 Task: For heading  Tahoma with underline.  font size for heading20,  'Change the font style of data to'Arial.  and font size to 12,  Change the alignment of both headline & data to Align left.  In the sheet  Expense Tracker Log Sheet Workbook
Action: Mouse moved to (745, 97)
Screenshot: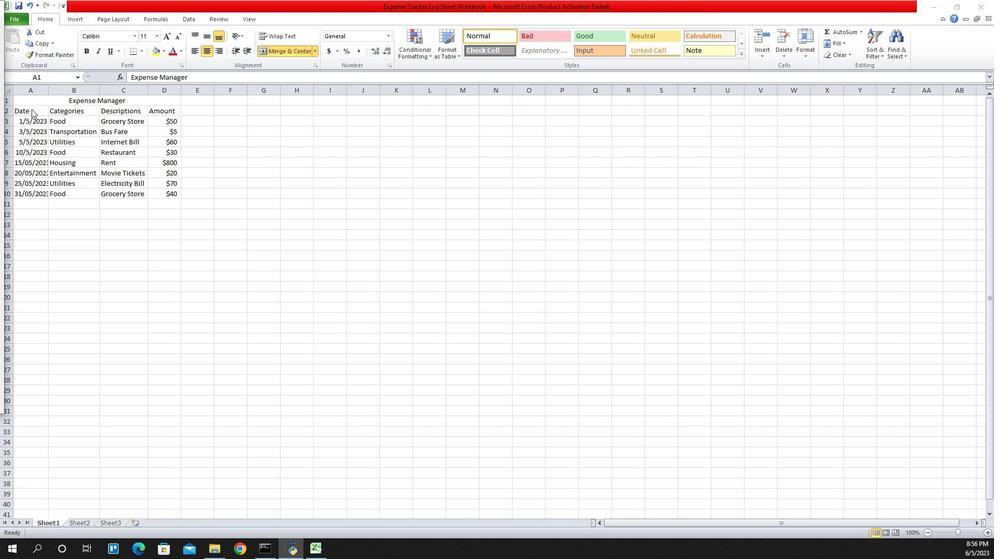 
Action: Mouse pressed left at (745, 97)
Screenshot: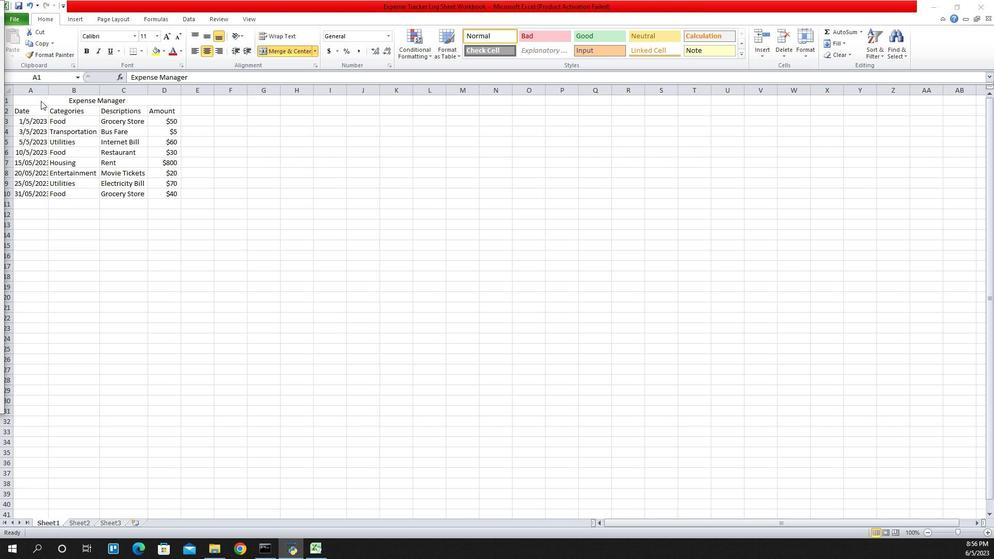 
Action: Mouse moved to (840, 31)
Screenshot: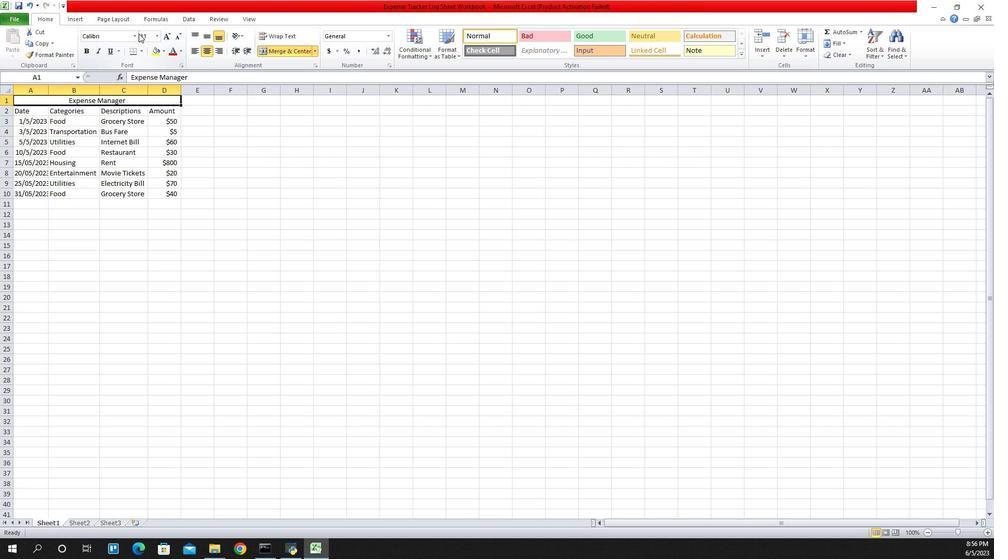 
Action: Mouse pressed left at (840, 31)
Screenshot: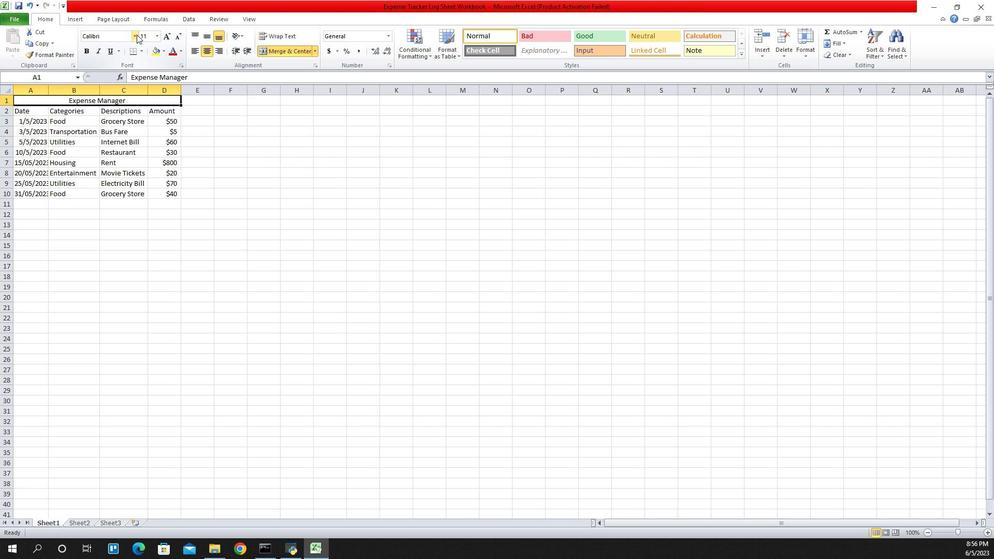 
Action: Mouse moved to (807, 153)
Screenshot: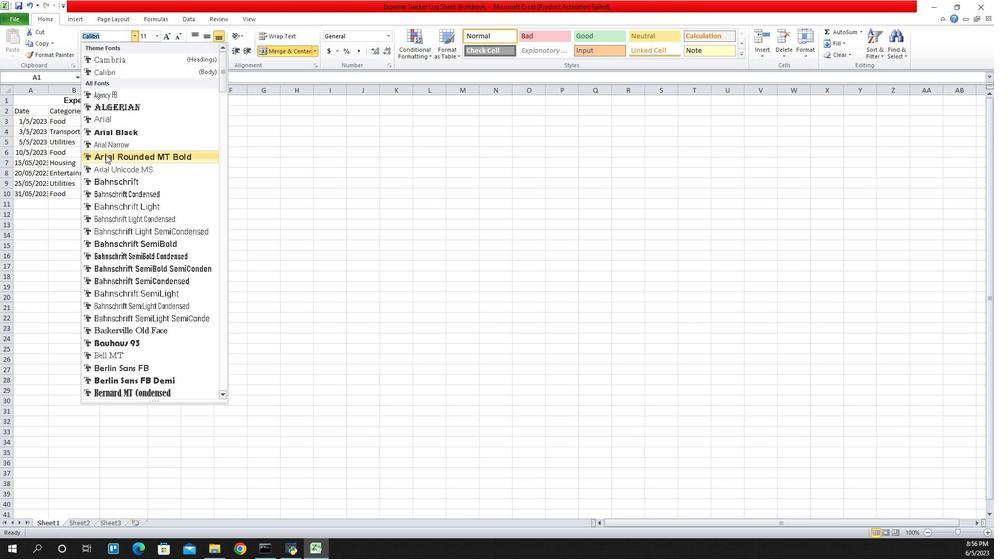 
Action: Mouse scrolled (807, 153) with delta (0, 0)
Screenshot: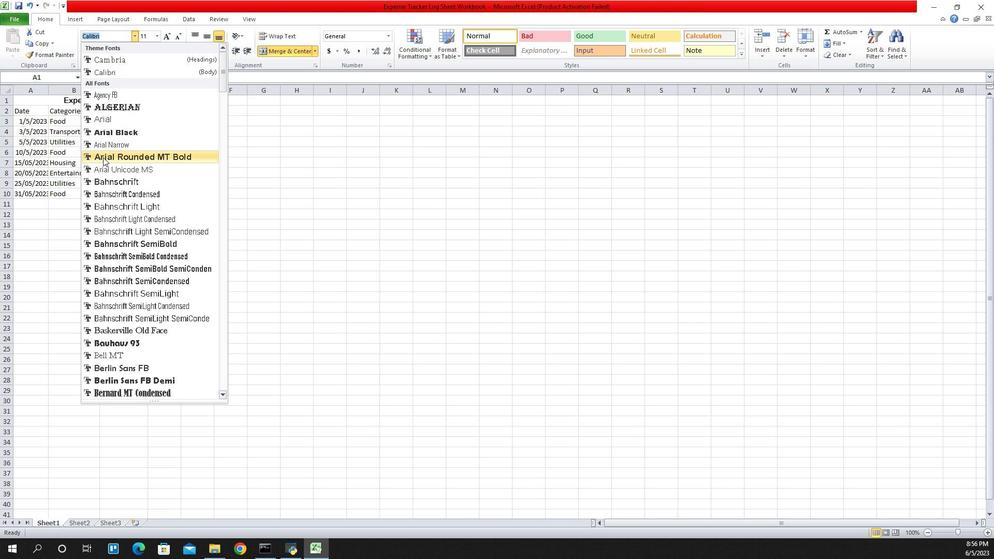 
Action: Mouse scrolled (807, 153) with delta (0, 0)
Screenshot: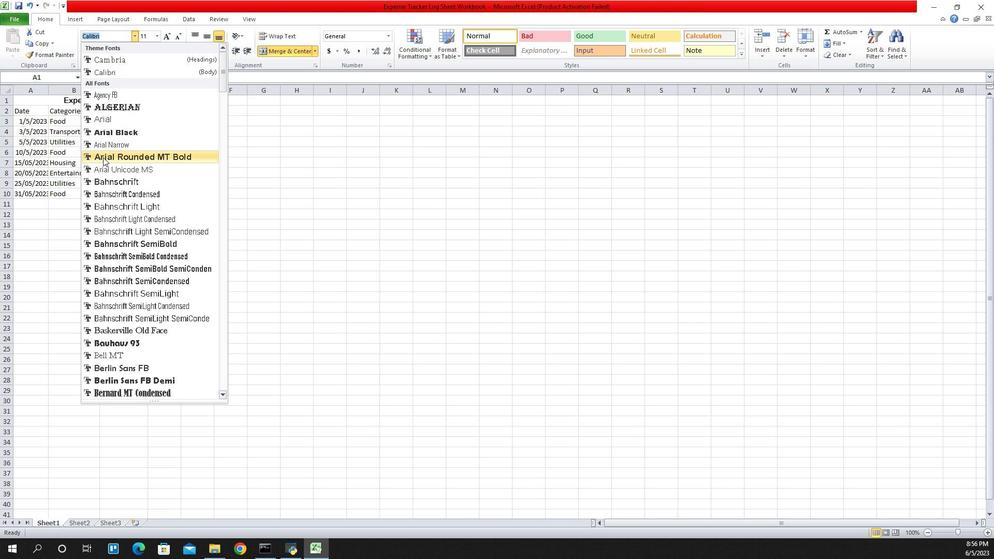 
Action: Mouse scrolled (807, 153) with delta (0, 0)
Screenshot: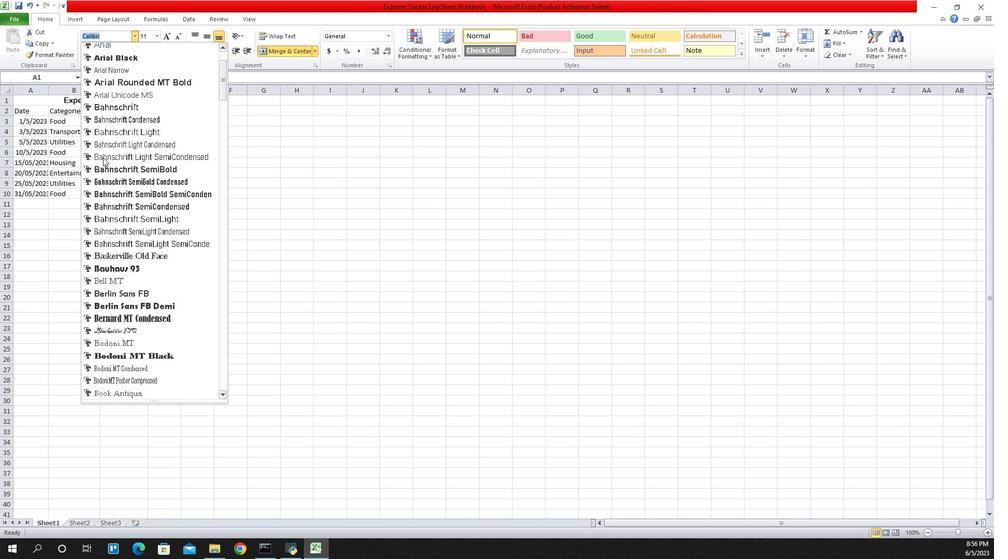 
Action: Mouse scrolled (807, 153) with delta (0, 0)
Screenshot: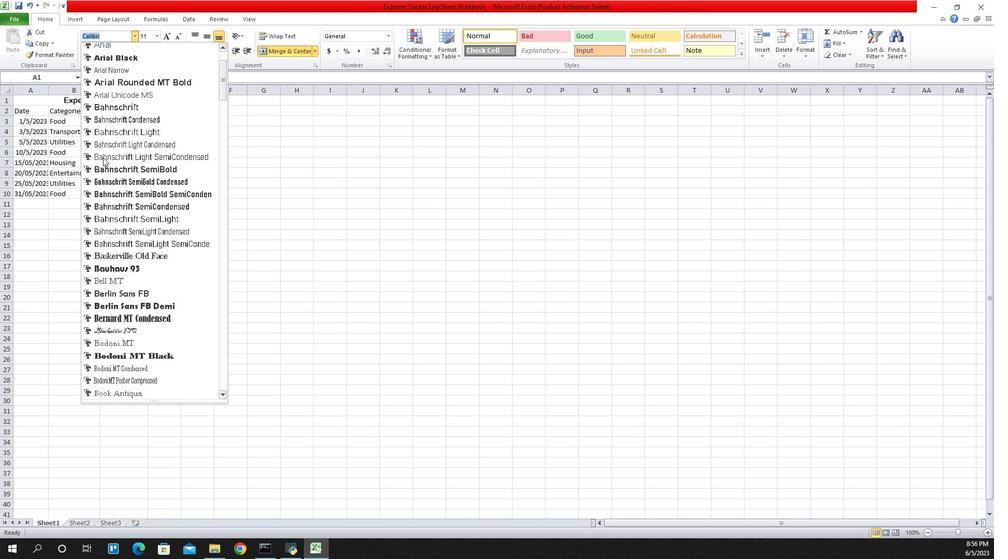 
Action: Mouse scrolled (807, 153) with delta (0, 0)
Screenshot: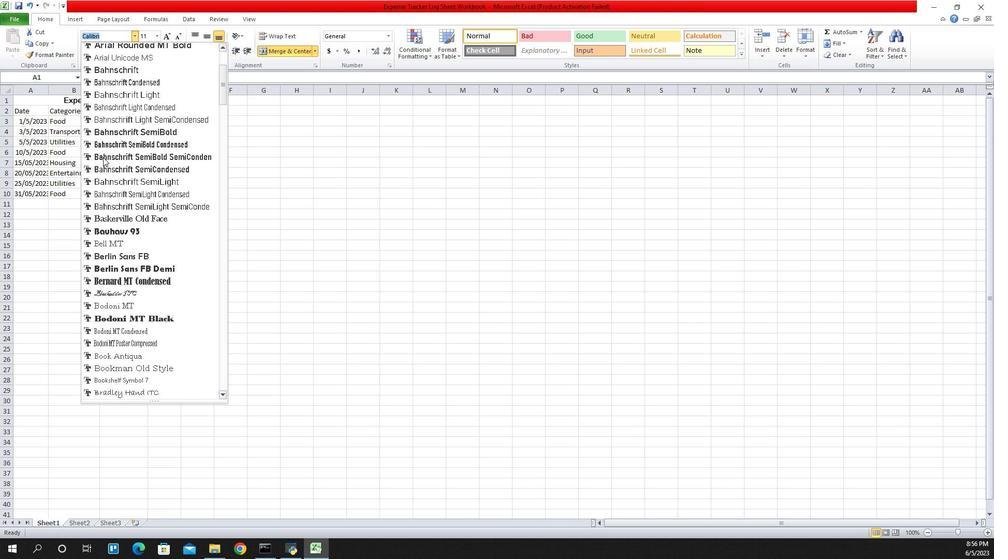 
Action: Mouse scrolled (807, 153) with delta (0, 0)
Screenshot: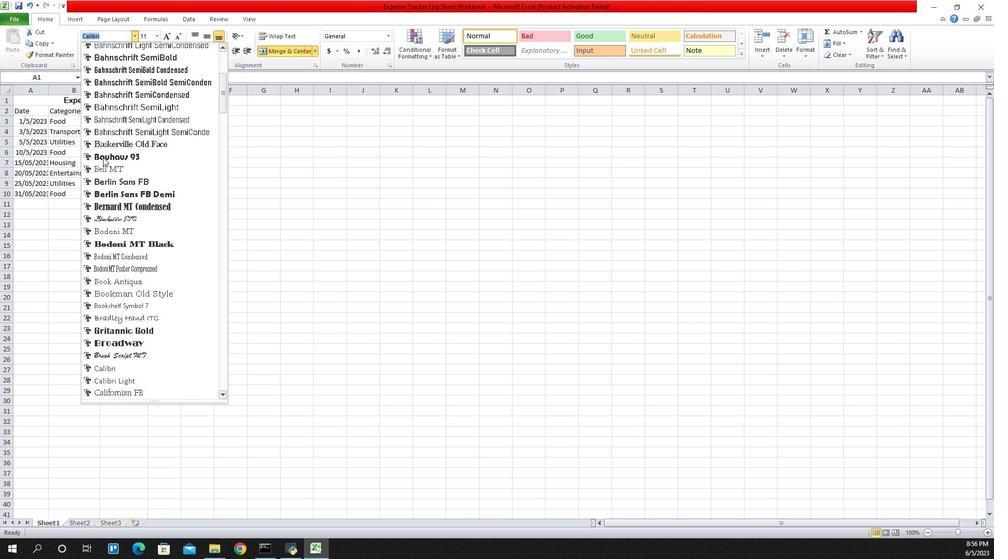 
Action: Mouse scrolled (807, 153) with delta (0, 0)
Screenshot: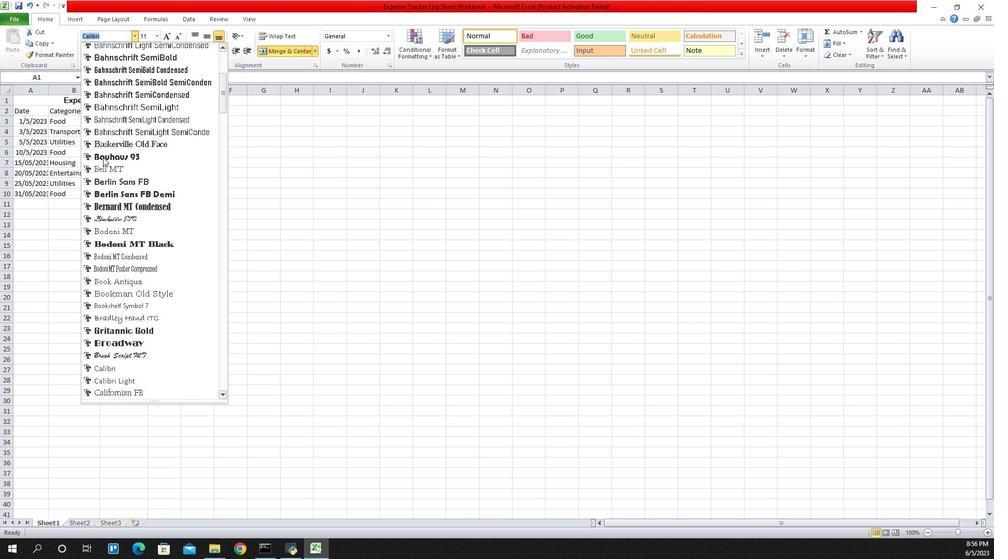 
Action: Mouse scrolled (807, 153) with delta (0, 0)
Screenshot: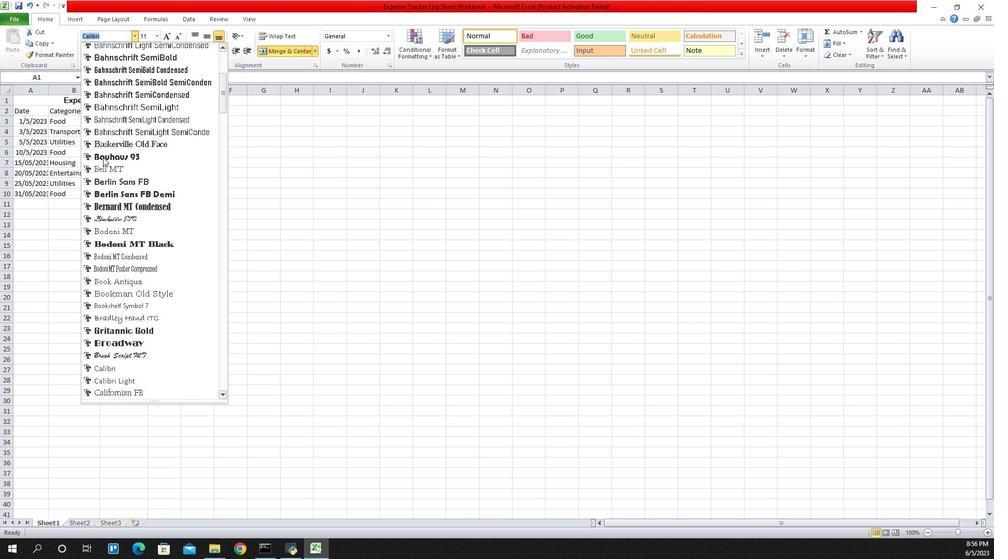 
Action: Mouse scrolled (807, 153) with delta (0, 0)
Screenshot: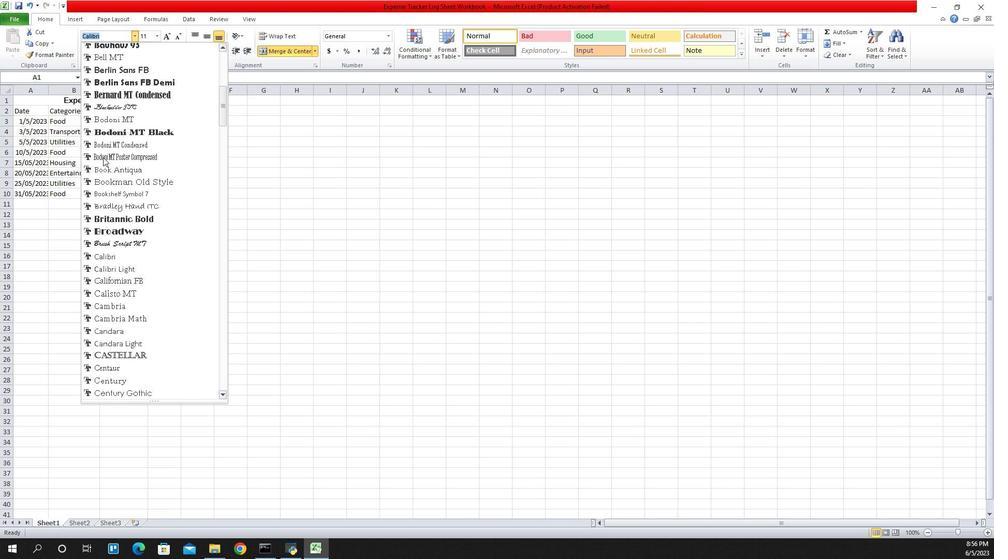 
Action: Mouse scrolled (807, 153) with delta (0, 0)
Screenshot: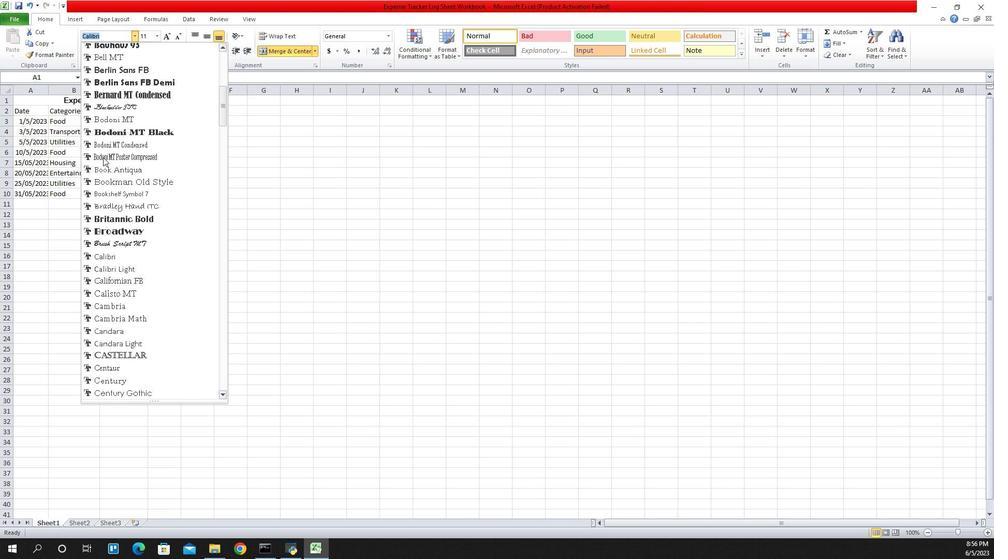 
Action: Mouse scrolled (807, 153) with delta (0, 0)
Screenshot: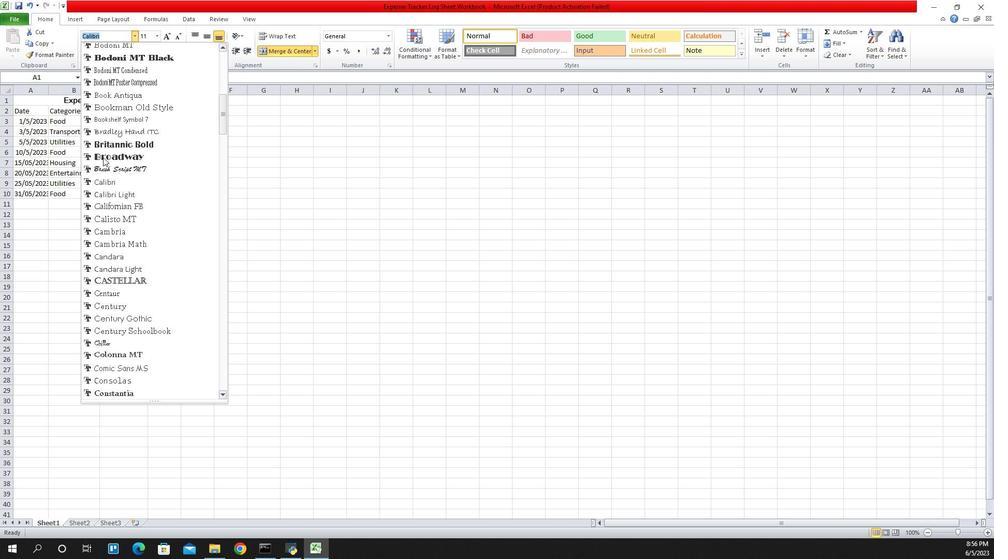 
Action: Mouse scrolled (807, 153) with delta (0, 0)
Screenshot: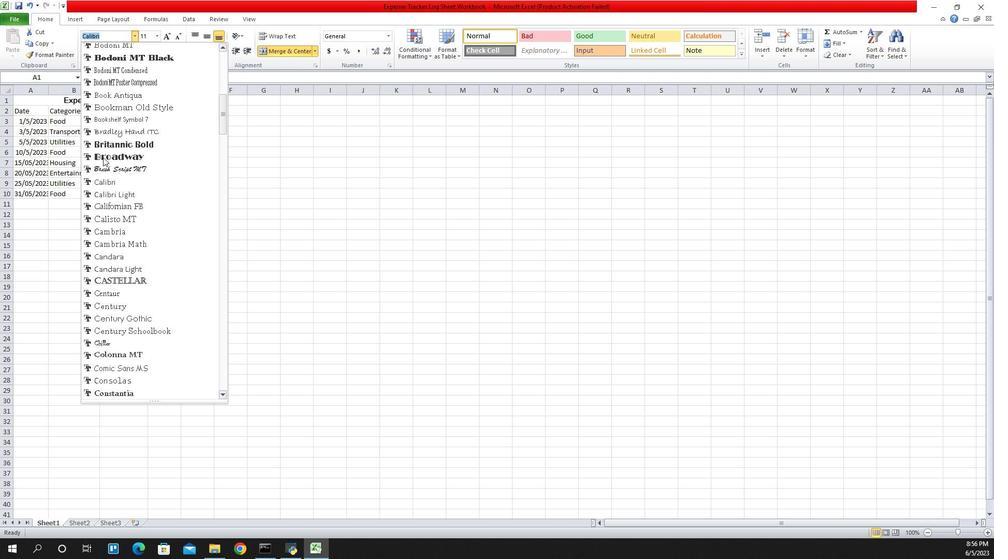 
Action: Mouse scrolled (807, 153) with delta (0, 0)
Screenshot: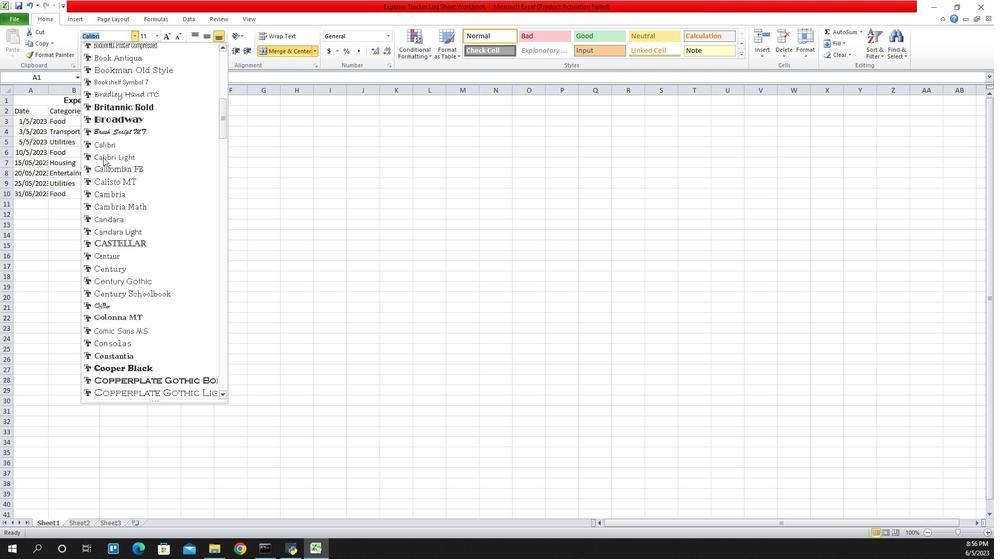 
Action: Mouse scrolled (807, 153) with delta (0, 0)
Screenshot: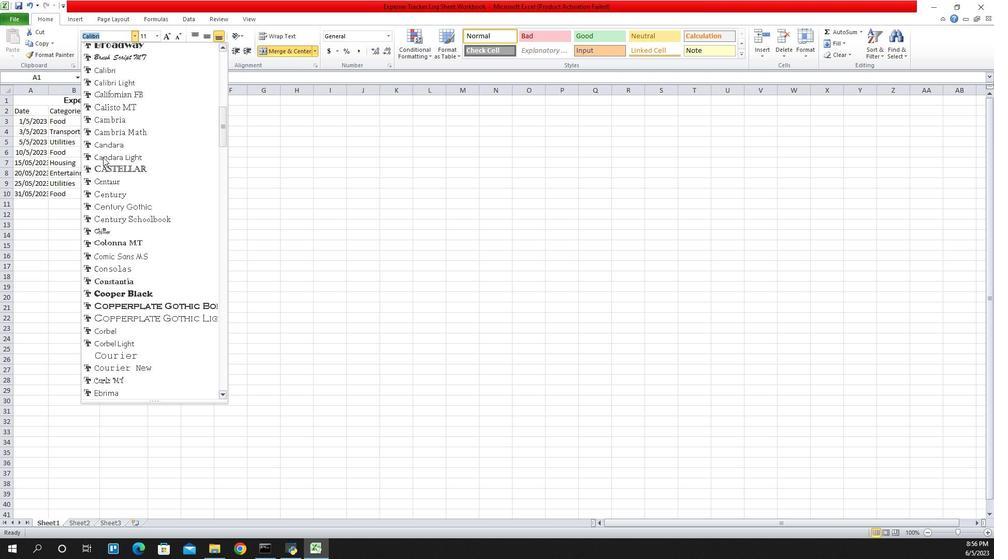
Action: Mouse scrolled (807, 153) with delta (0, 0)
Screenshot: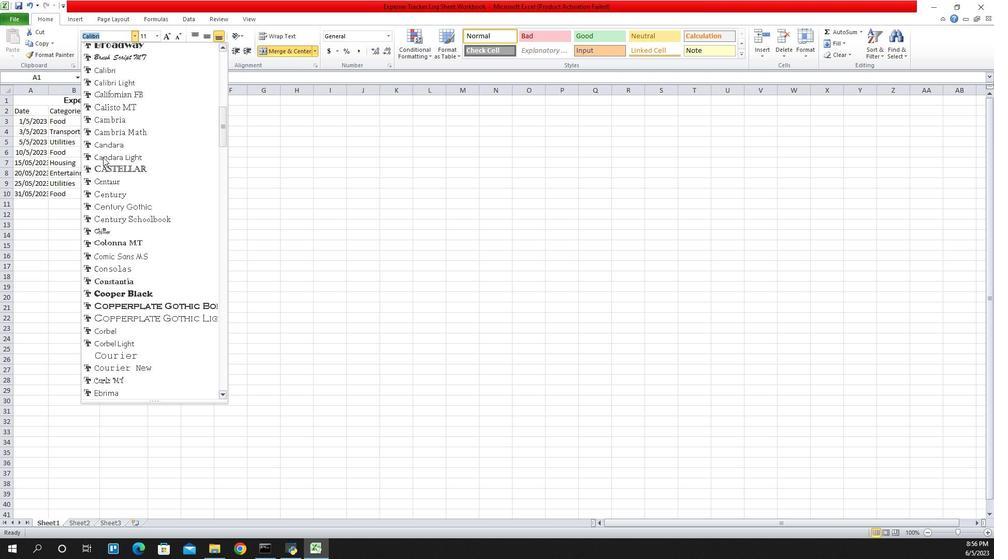 
Action: Mouse scrolled (807, 153) with delta (0, 0)
Screenshot: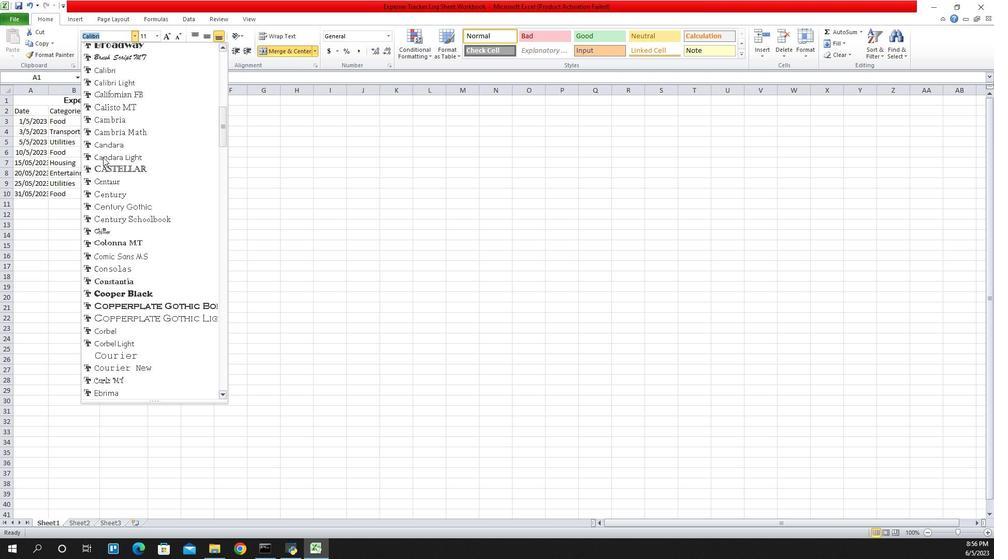 
Action: Mouse scrolled (807, 153) with delta (0, 0)
Screenshot: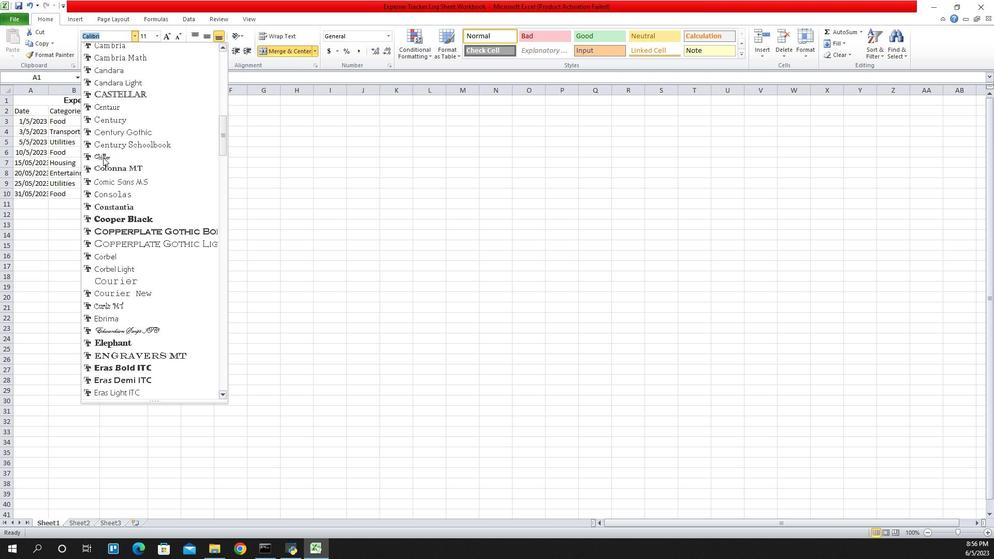 
Action: Mouse scrolled (807, 153) with delta (0, 0)
Screenshot: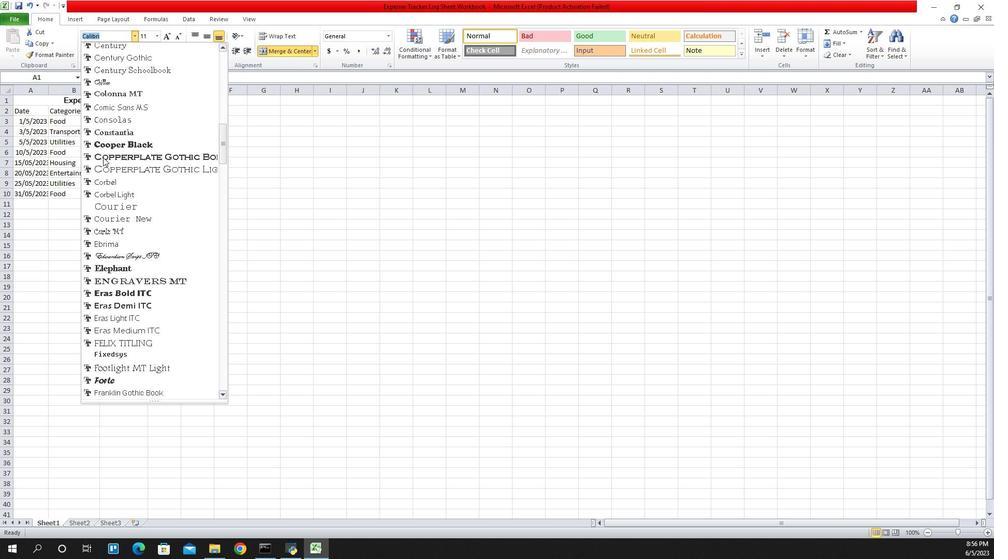 
Action: Mouse scrolled (807, 153) with delta (0, 0)
Screenshot: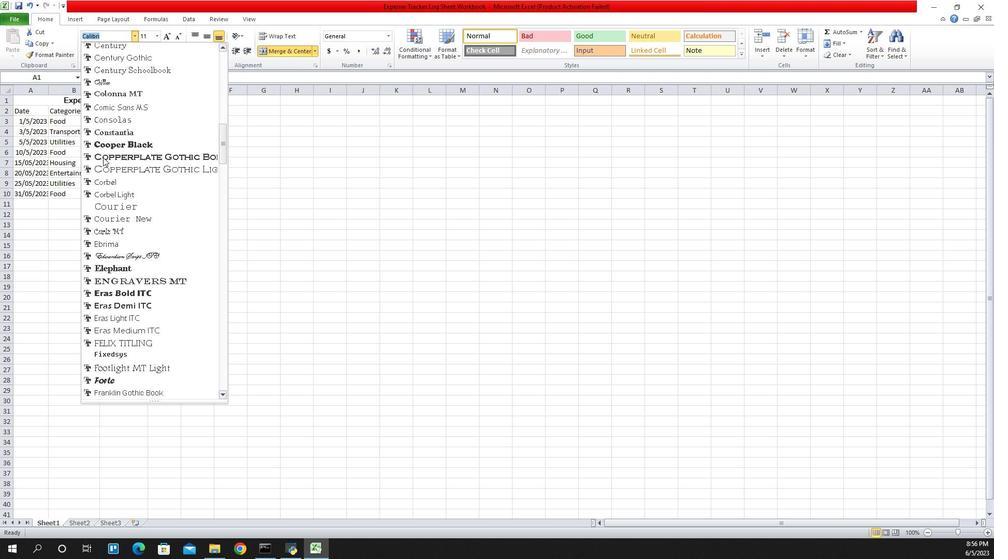 
Action: Mouse scrolled (807, 153) with delta (0, 0)
Screenshot: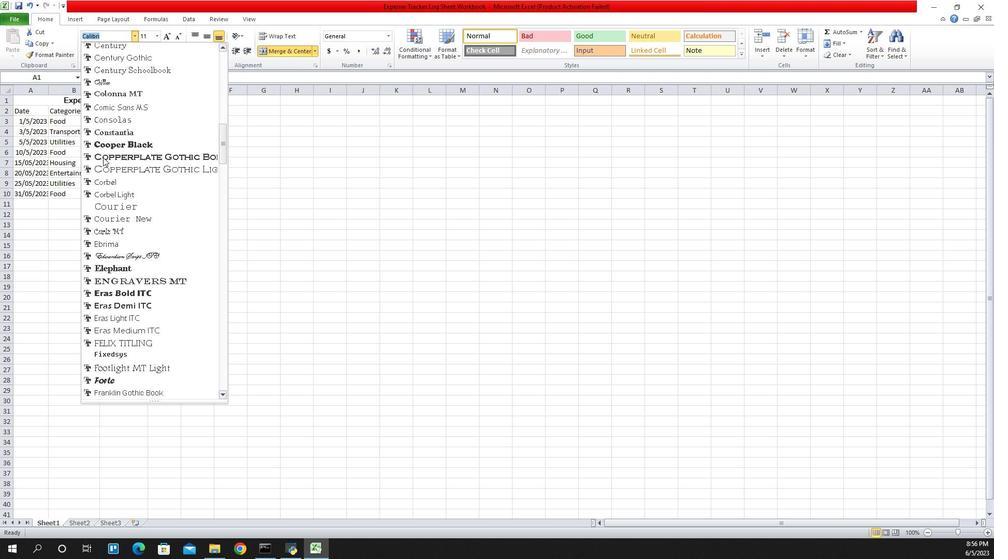
Action: Mouse scrolled (807, 153) with delta (0, 0)
Screenshot: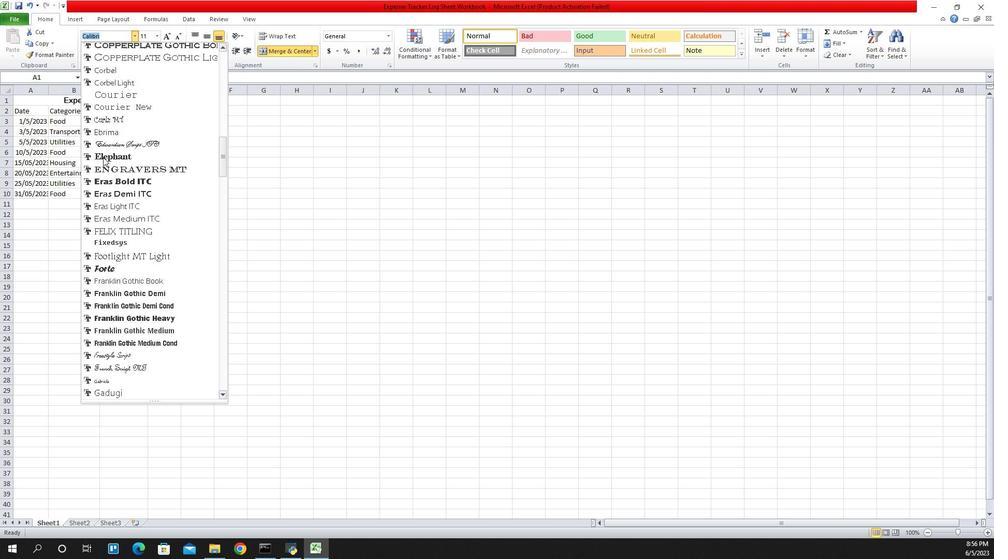 
Action: Mouse scrolled (807, 153) with delta (0, 0)
Screenshot: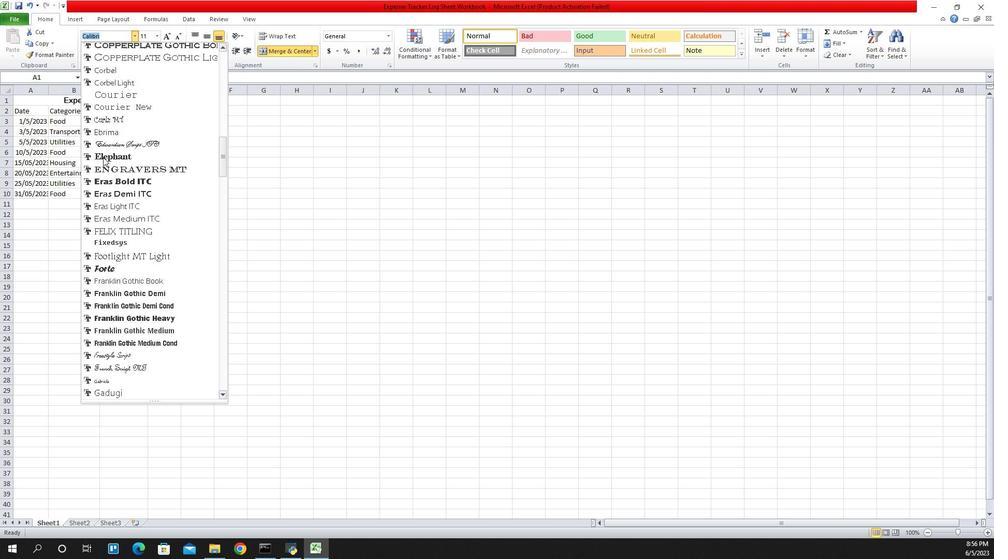 
Action: Mouse scrolled (807, 153) with delta (0, 0)
Screenshot: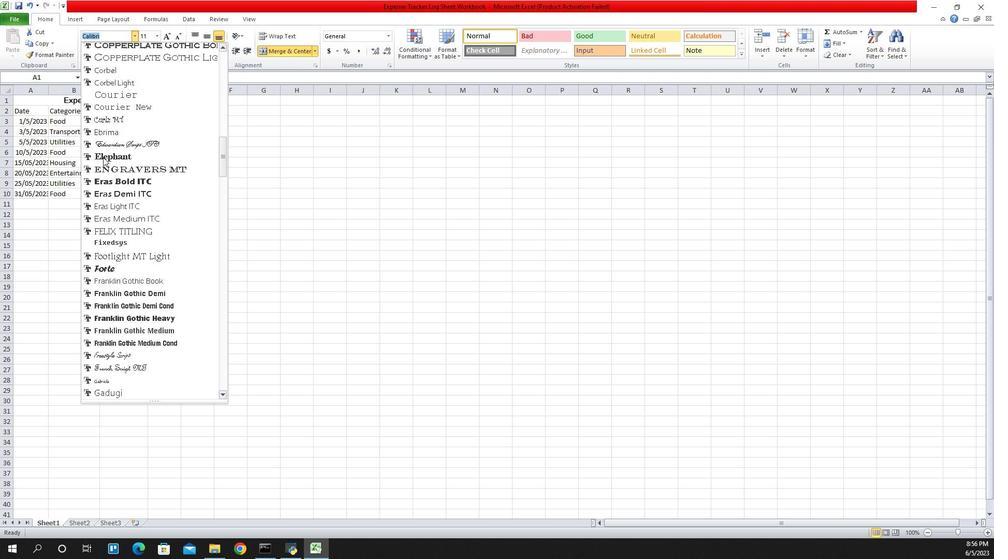 
Action: Mouse scrolled (807, 153) with delta (0, 0)
Screenshot: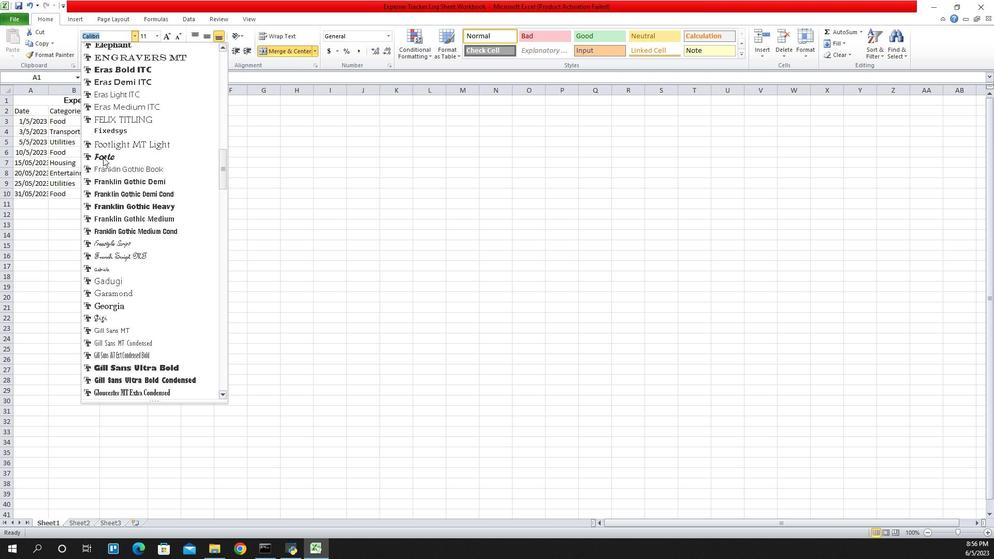 
Action: Mouse scrolled (807, 153) with delta (0, 0)
Screenshot: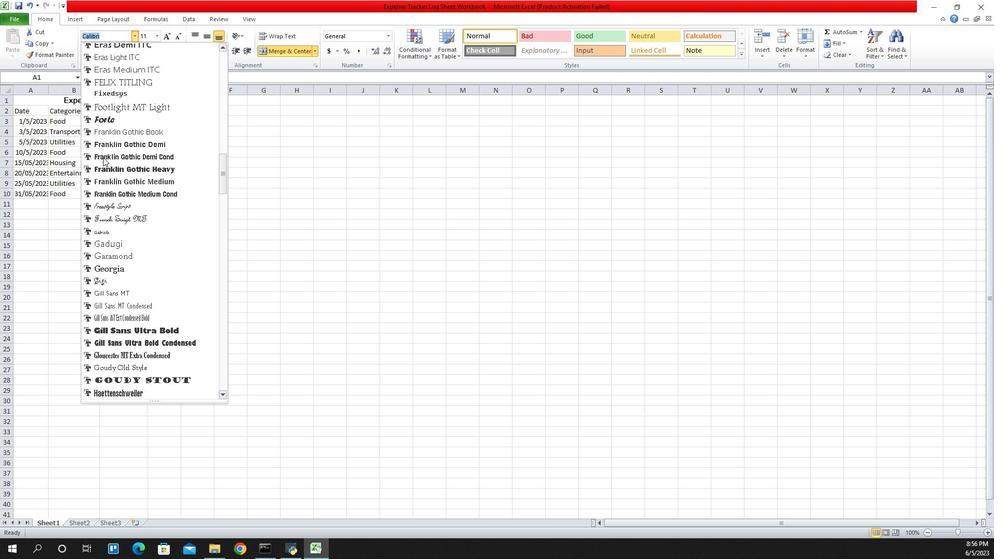 
Action: Mouse scrolled (807, 153) with delta (0, 0)
Screenshot: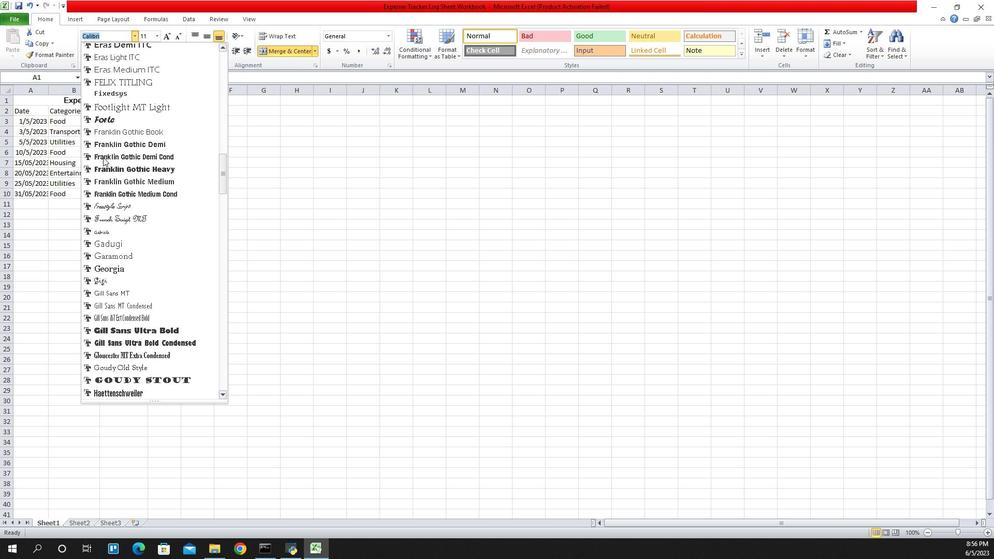 
Action: Mouse scrolled (807, 153) with delta (0, 0)
Screenshot: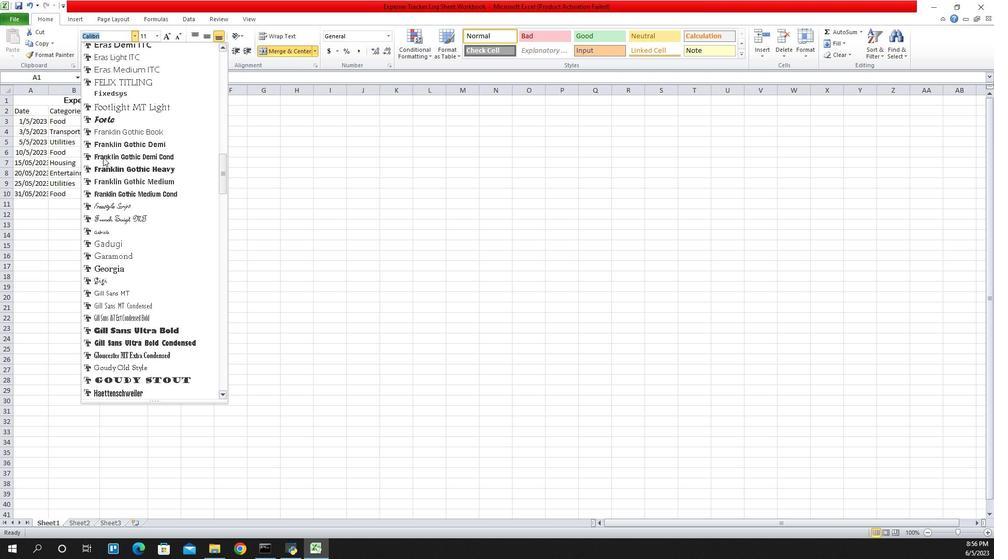 
Action: Mouse scrolled (807, 153) with delta (0, 0)
Screenshot: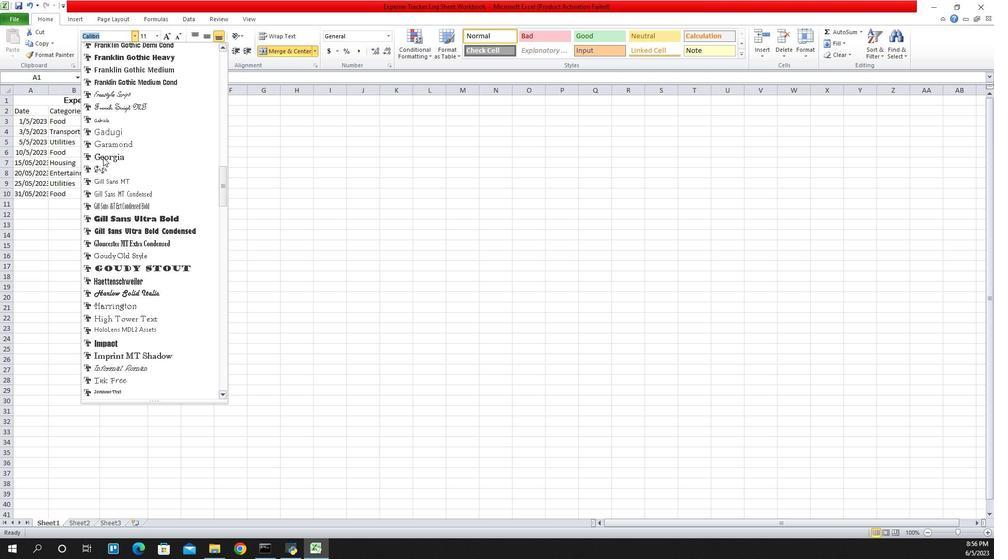 
Action: Mouse scrolled (807, 153) with delta (0, 0)
Screenshot: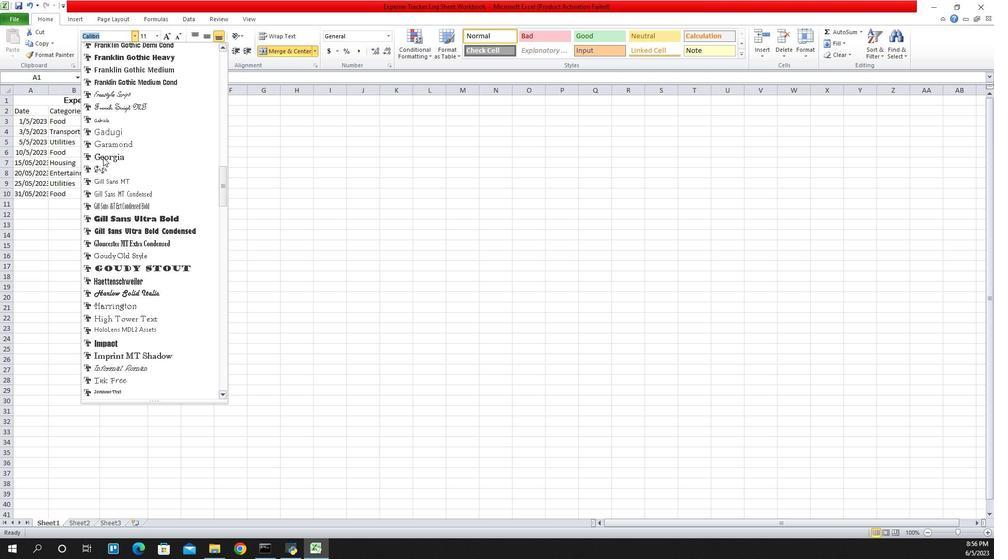 
Action: Mouse scrolled (807, 153) with delta (0, 0)
Screenshot: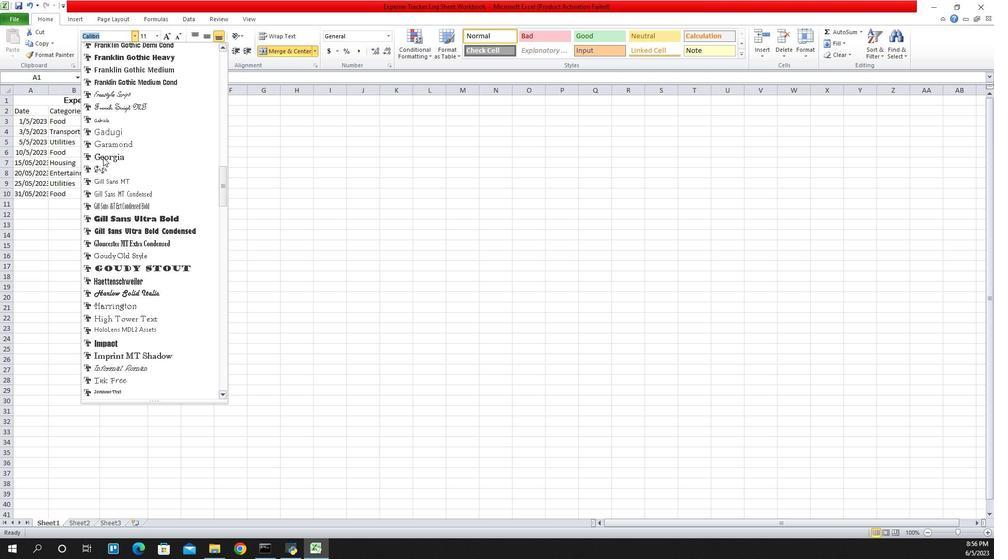 
Action: Mouse moved to (805, 156)
Screenshot: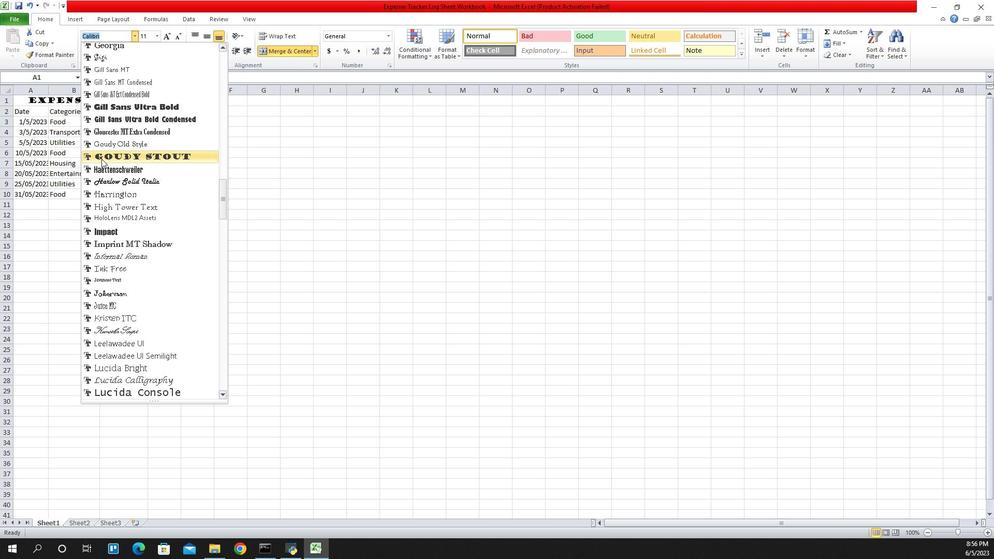 
Action: Mouse scrolled (805, 156) with delta (0, 0)
Screenshot: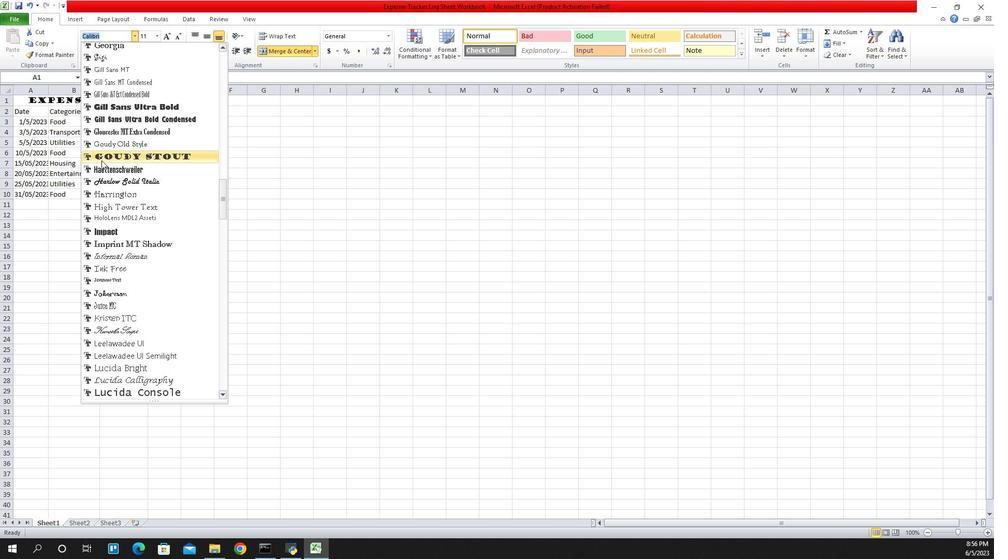 
Action: Mouse scrolled (805, 156) with delta (0, 0)
Screenshot: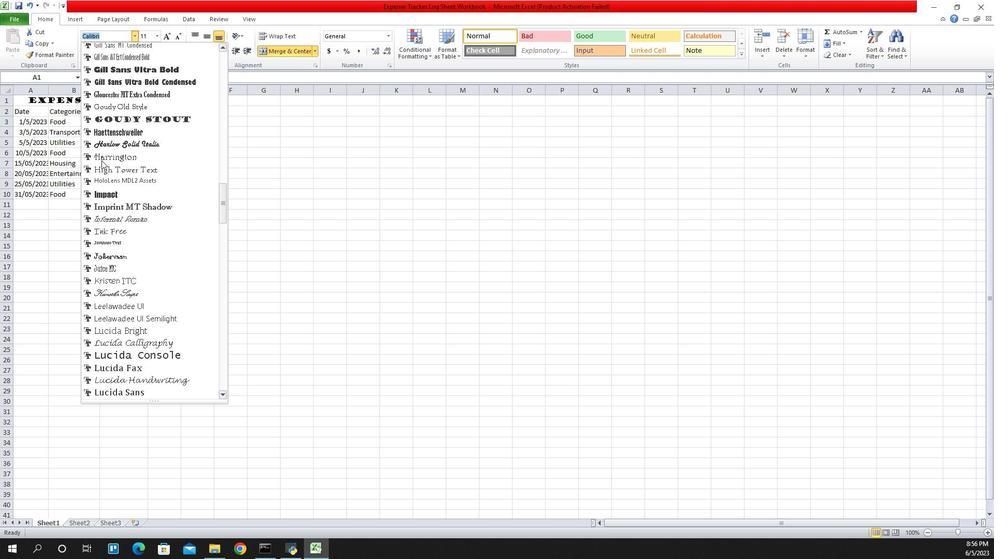 
Action: Mouse scrolled (805, 156) with delta (0, 0)
Screenshot: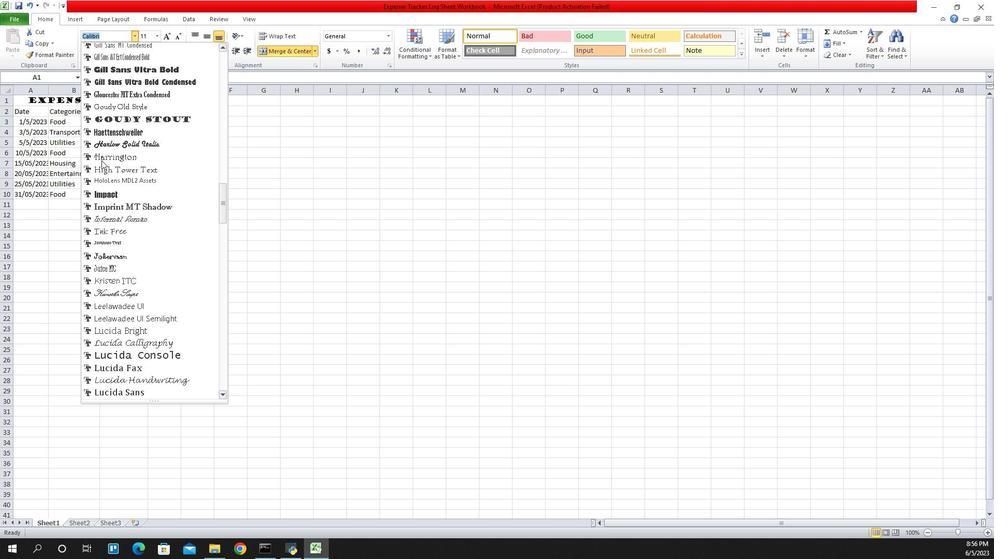 
Action: Mouse scrolled (805, 156) with delta (0, 0)
Screenshot: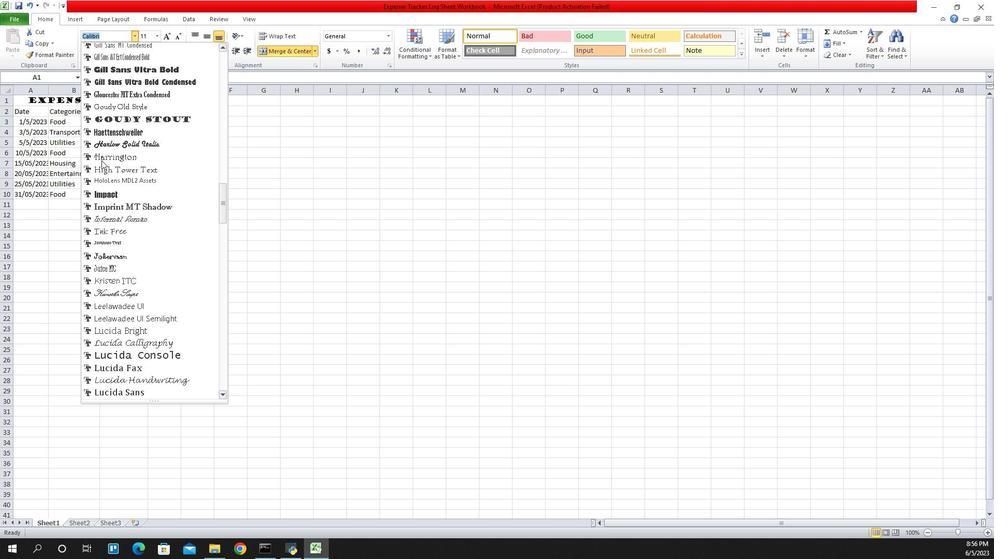 
Action: Mouse scrolled (805, 156) with delta (0, 0)
Screenshot: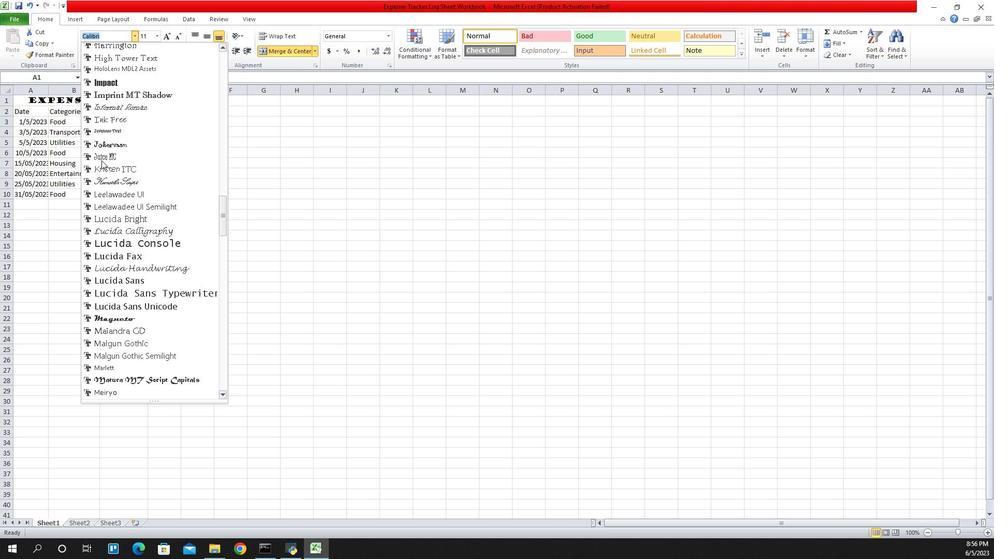 
Action: Mouse scrolled (805, 156) with delta (0, 0)
Screenshot: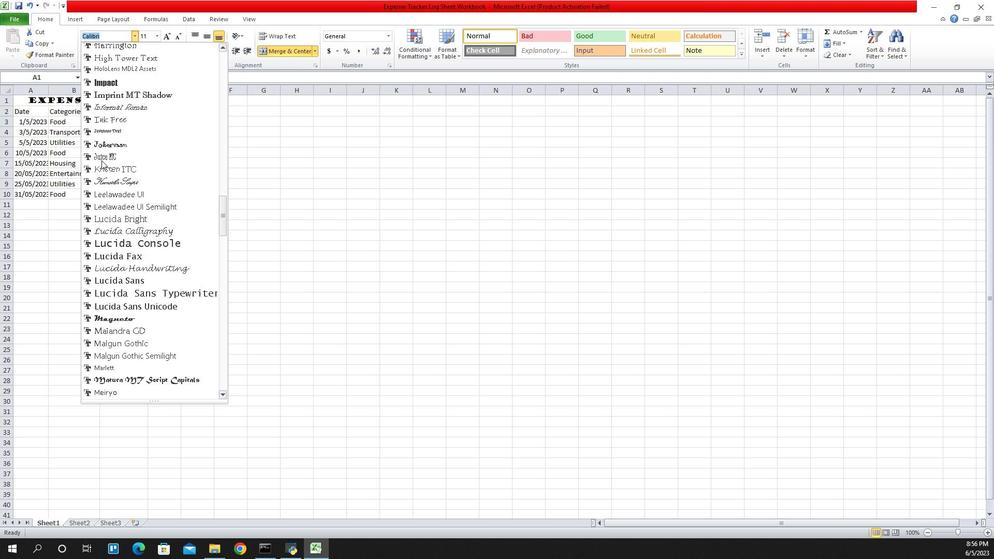 
Action: Mouse scrolled (805, 156) with delta (0, 0)
Screenshot: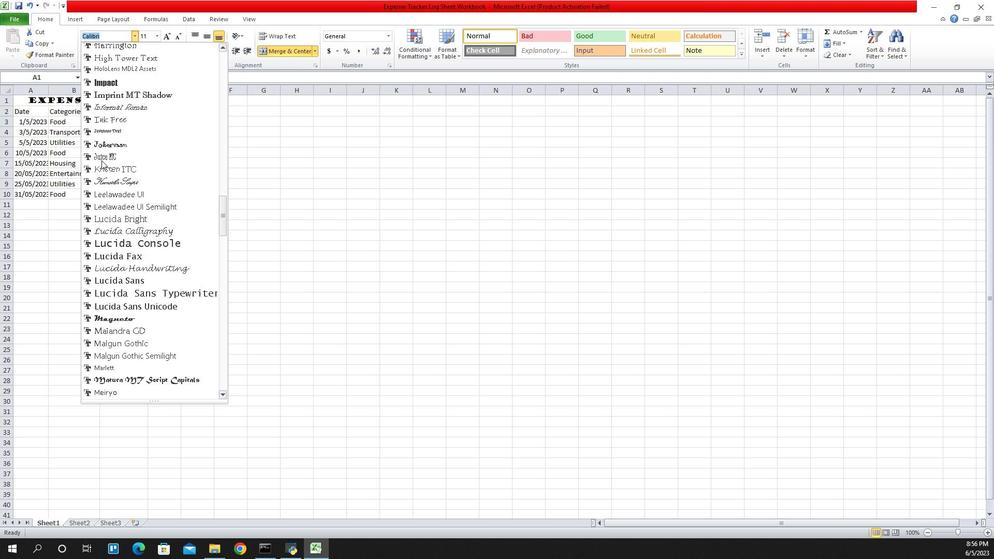 
Action: Mouse scrolled (805, 156) with delta (0, 0)
Screenshot: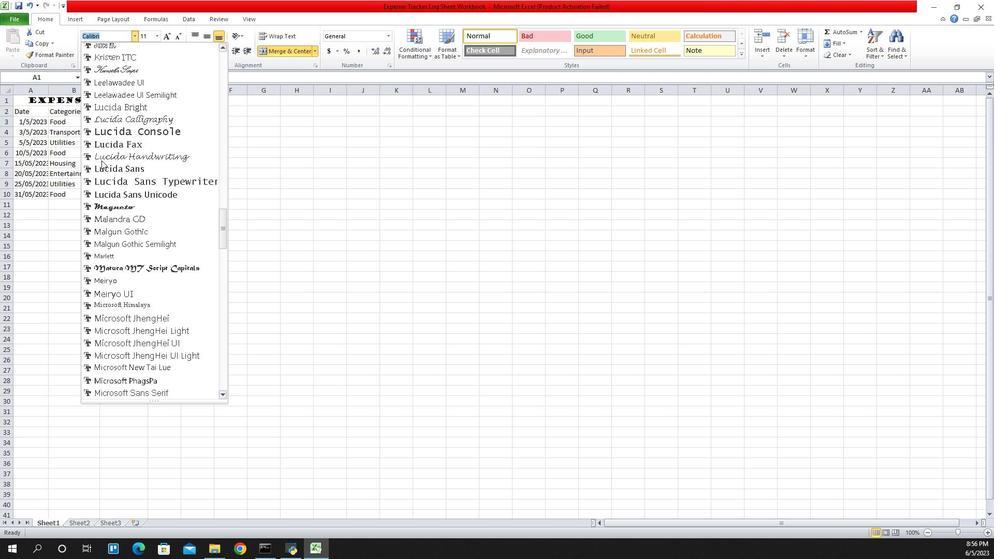 
Action: Mouse scrolled (805, 156) with delta (0, 0)
Screenshot: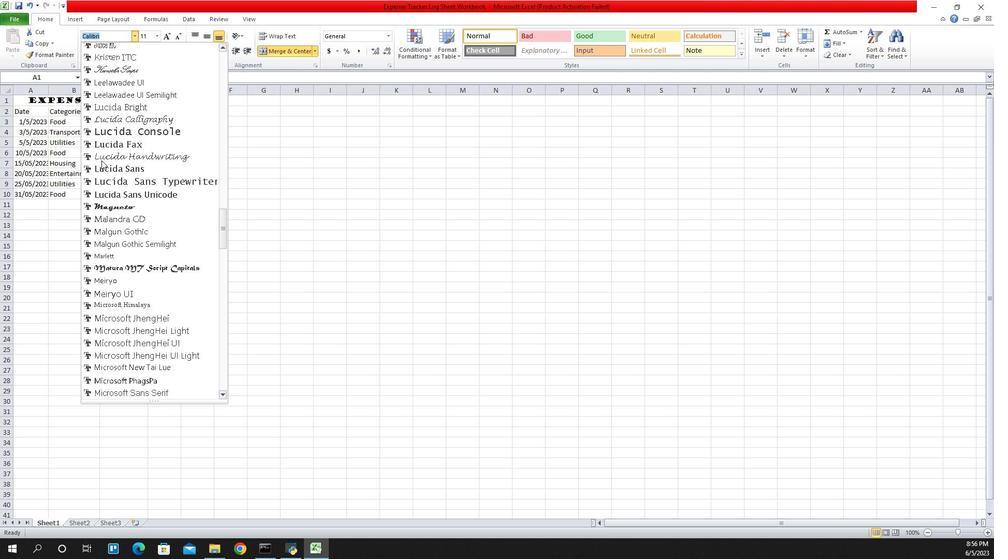 
Action: Mouse scrolled (805, 156) with delta (0, 0)
Screenshot: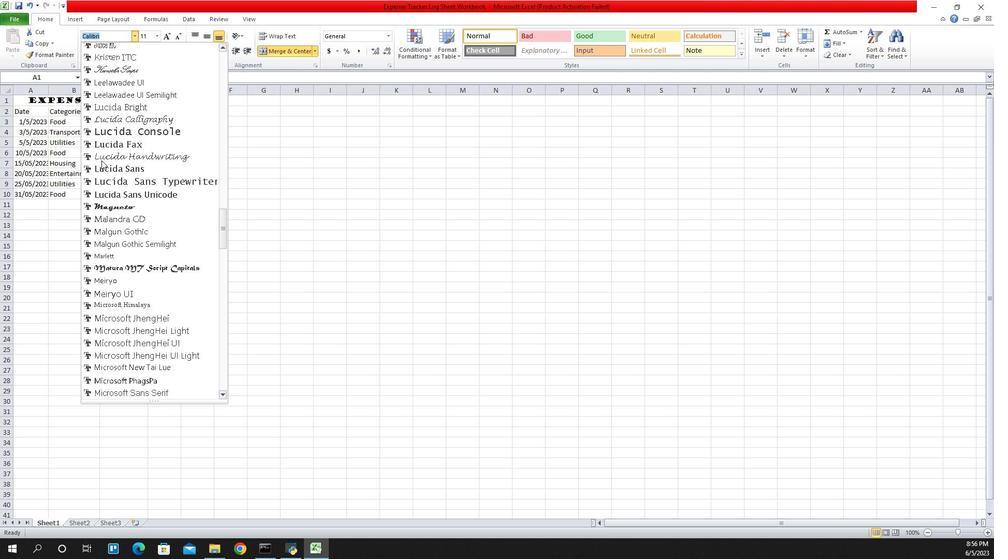 
Action: Mouse scrolled (805, 157) with delta (0, 0)
Screenshot: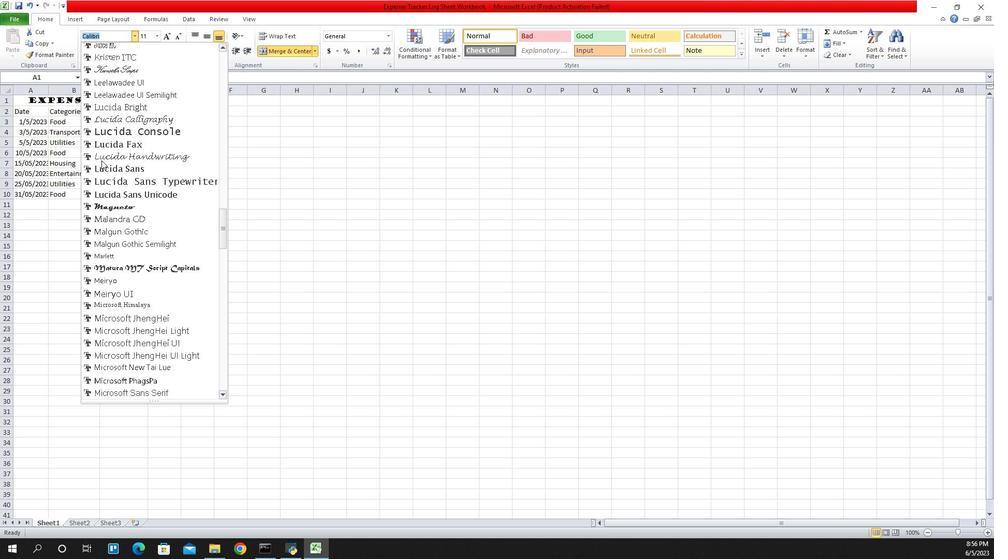 
Action: Mouse scrolled (805, 156) with delta (0, 0)
Screenshot: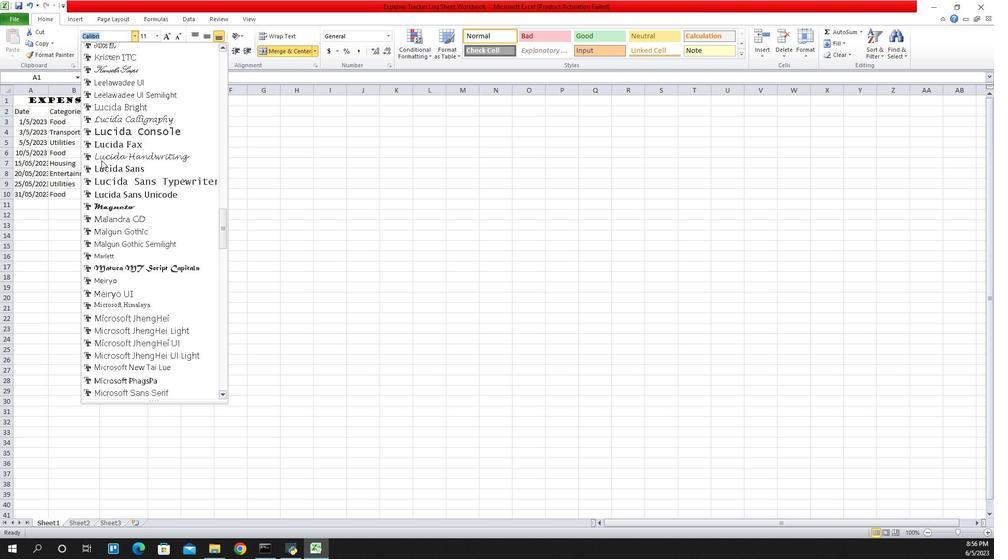 
Action: Mouse scrolled (805, 156) with delta (0, 0)
Screenshot: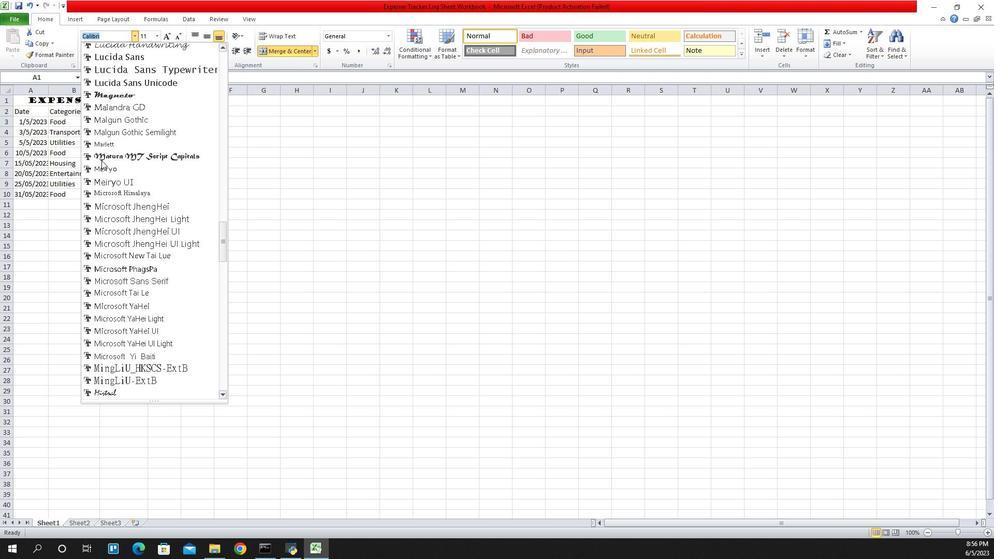 
Action: Mouse scrolled (805, 156) with delta (0, 0)
Screenshot: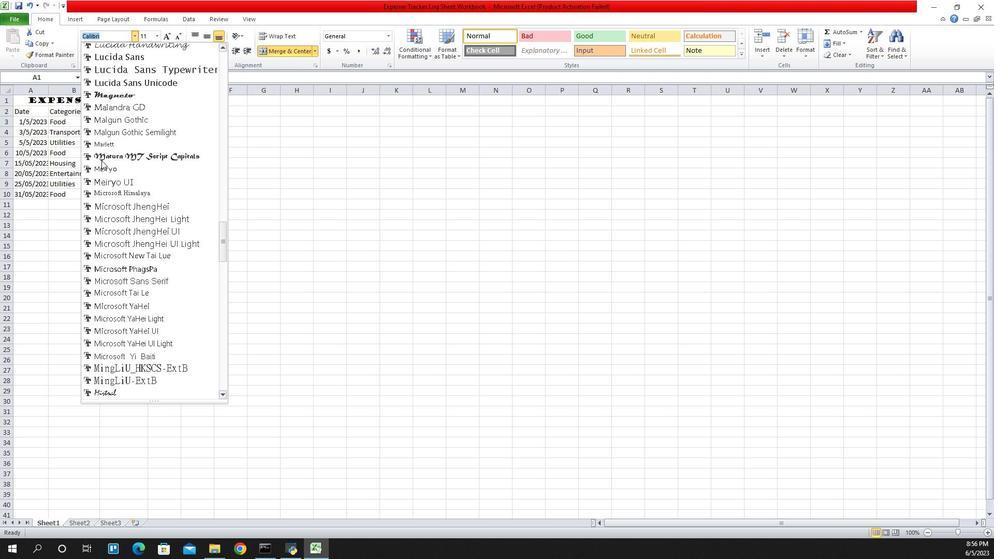 
Action: Mouse scrolled (805, 156) with delta (0, 0)
Screenshot: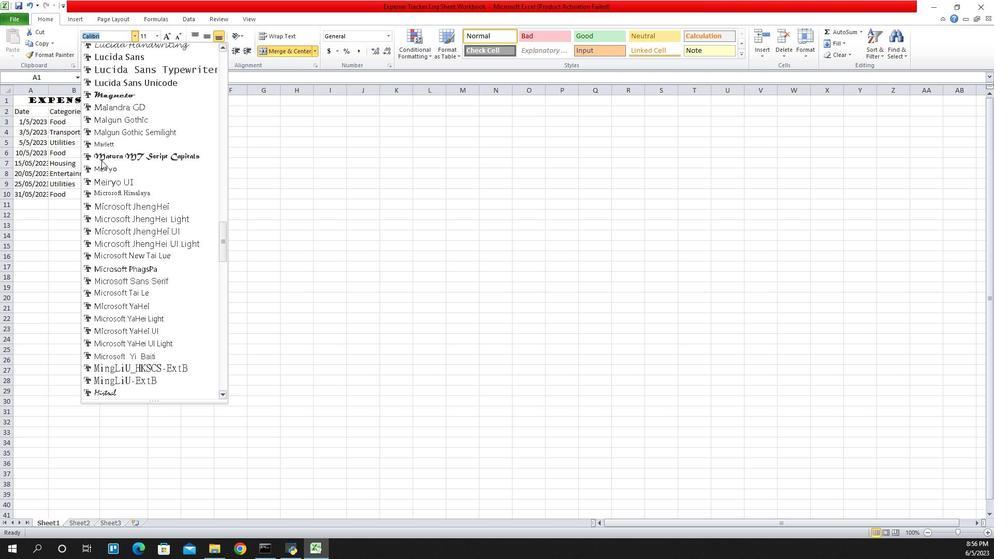 
Action: Mouse scrolled (805, 156) with delta (0, 0)
Screenshot: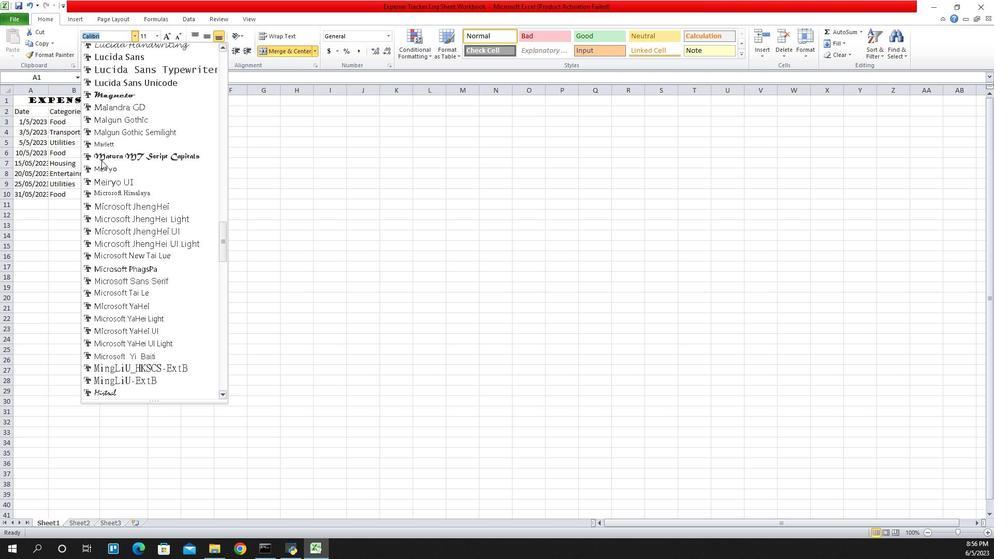 
Action: Mouse scrolled (805, 156) with delta (0, 0)
Screenshot: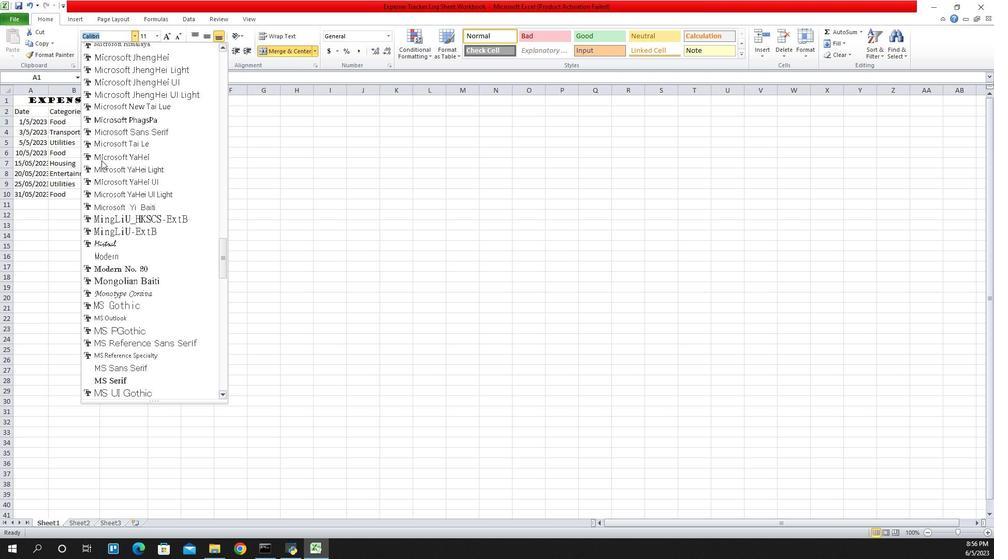 
Action: Mouse scrolled (805, 156) with delta (0, 0)
Screenshot: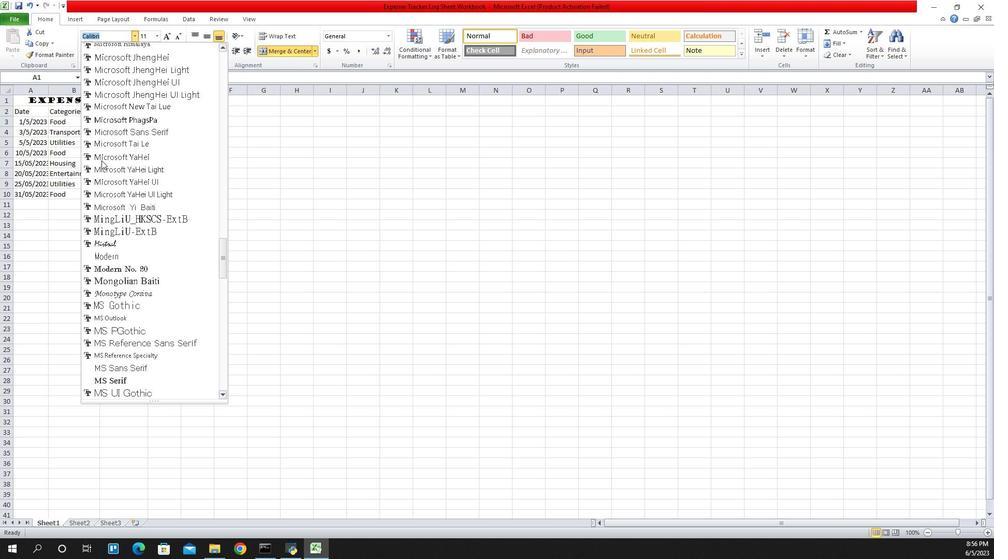 
Action: Mouse scrolled (805, 156) with delta (0, 0)
Screenshot: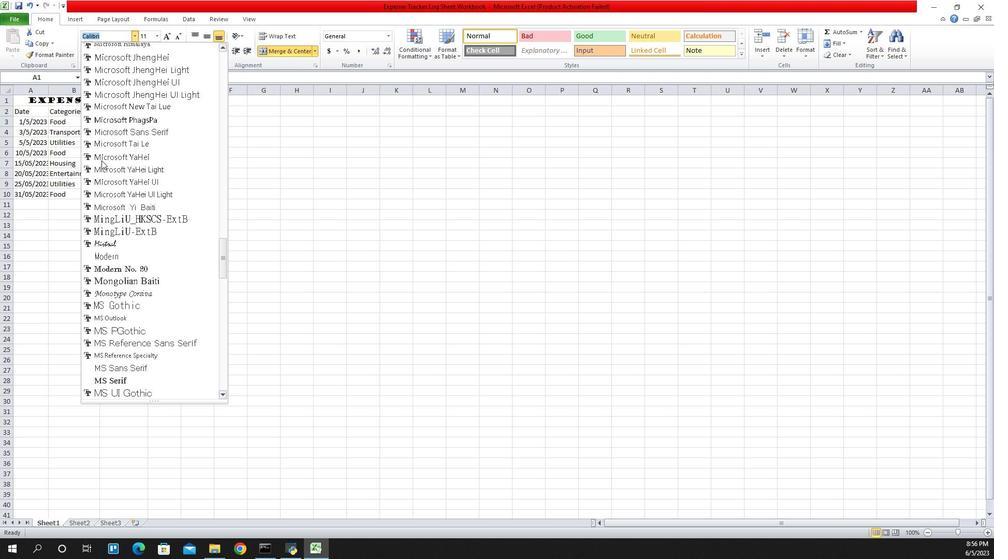 
Action: Mouse scrolled (805, 156) with delta (0, 0)
Screenshot: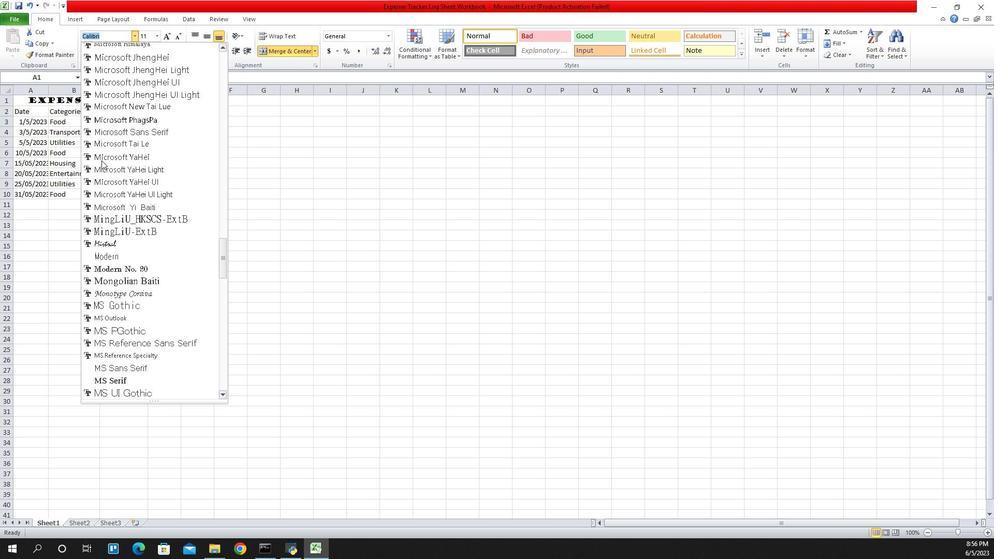 
Action: Mouse scrolled (805, 156) with delta (0, 0)
Screenshot: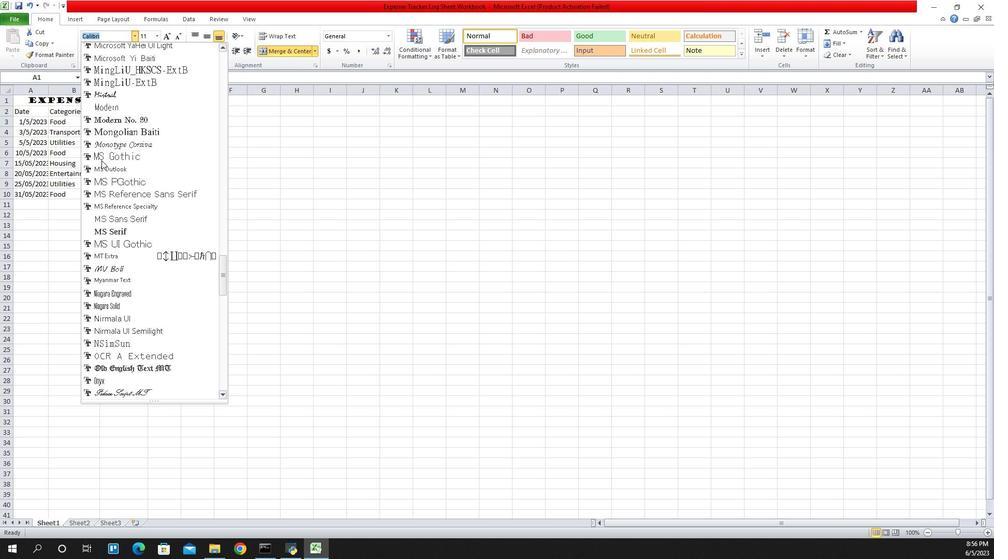 
Action: Mouse scrolled (805, 156) with delta (0, 0)
Screenshot: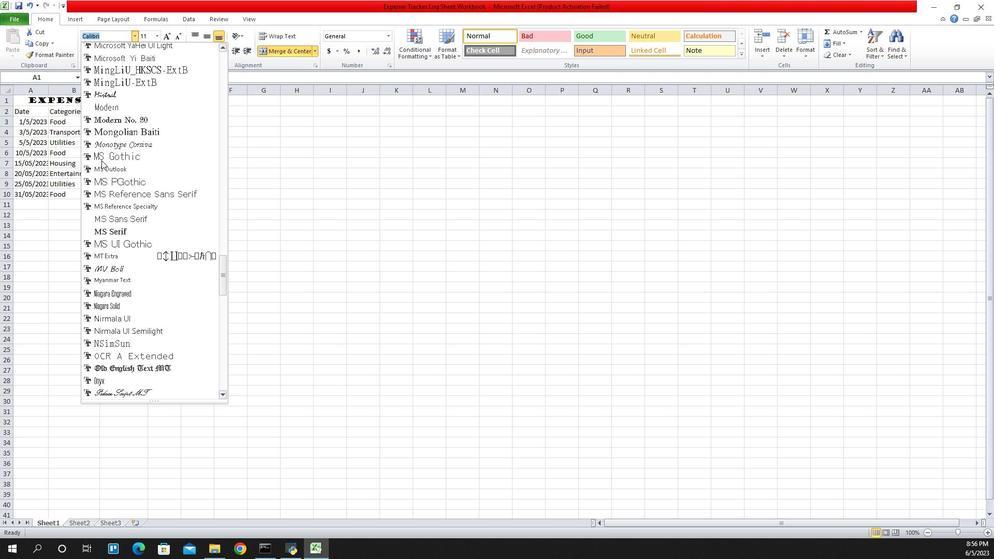 
Action: Mouse scrolled (805, 156) with delta (0, 0)
Screenshot: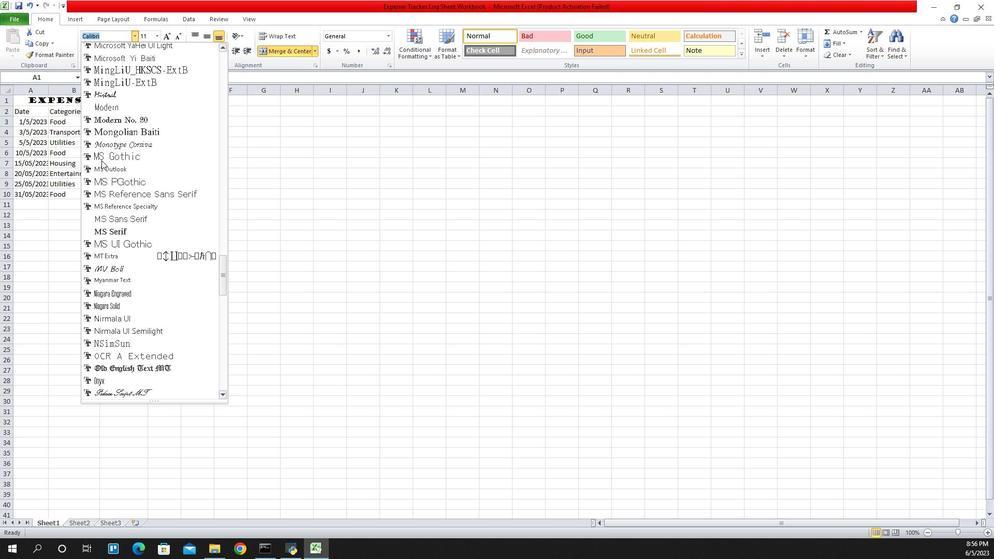 
Action: Mouse scrolled (805, 156) with delta (0, 0)
Screenshot: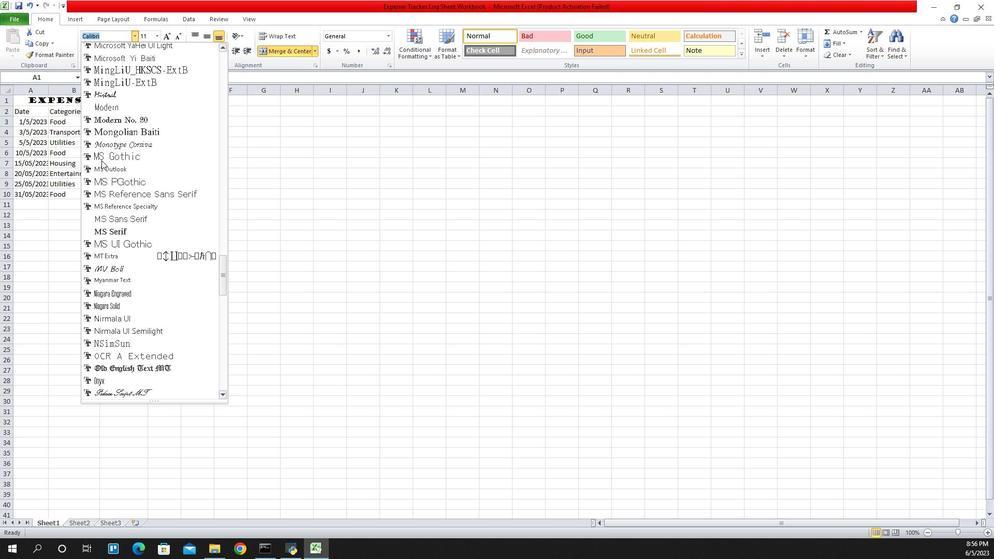 
Action: Mouse scrolled (805, 156) with delta (0, 0)
Screenshot: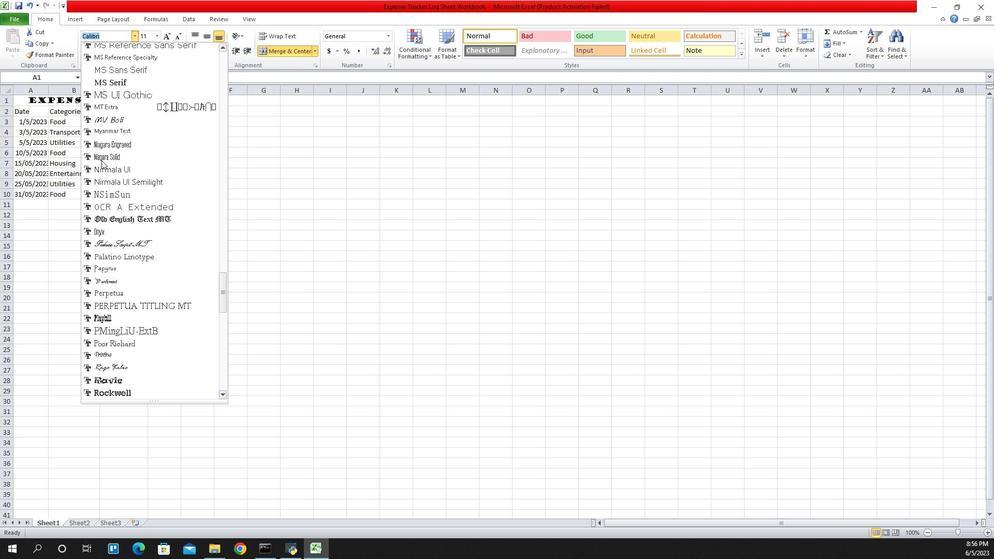 
Action: Mouse scrolled (805, 156) with delta (0, 0)
Screenshot: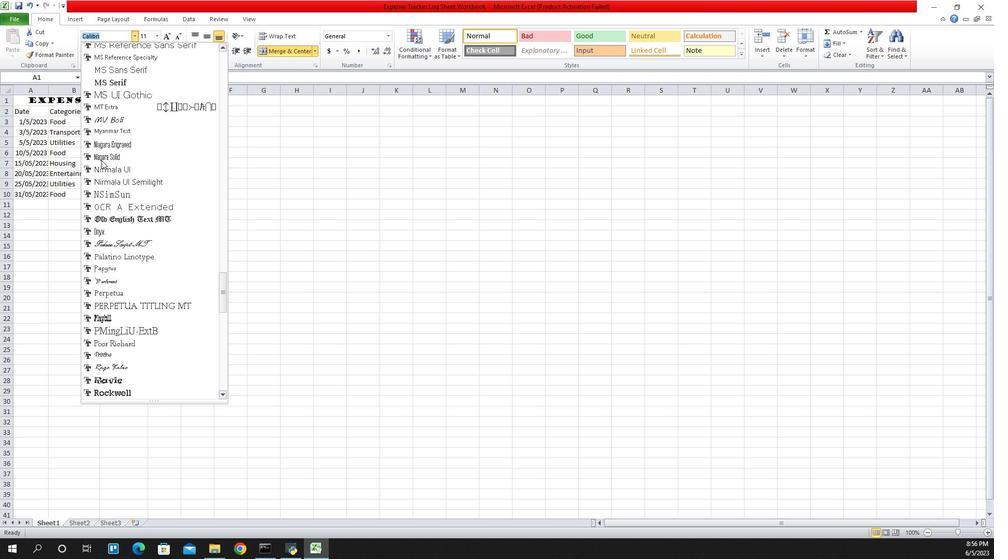 
Action: Mouse moved to (805, 157)
Screenshot: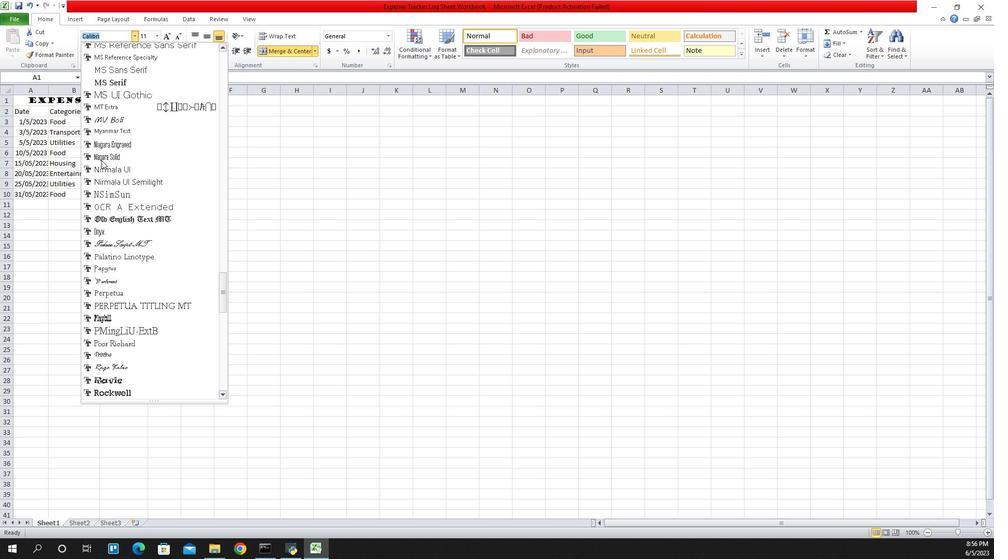 
Action: Mouse scrolled (805, 156) with delta (0, 0)
Screenshot: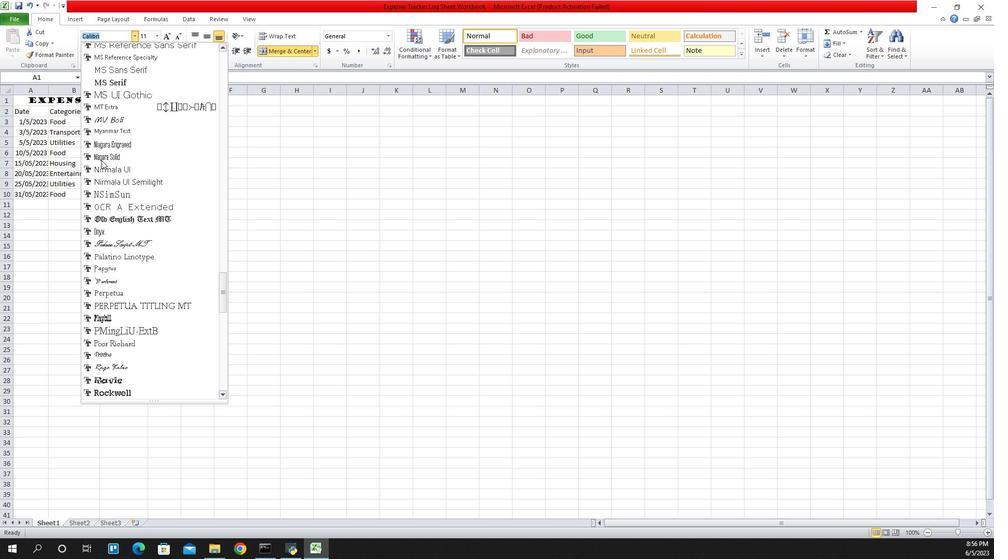 
Action: Mouse moved to (804, 157)
Screenshot: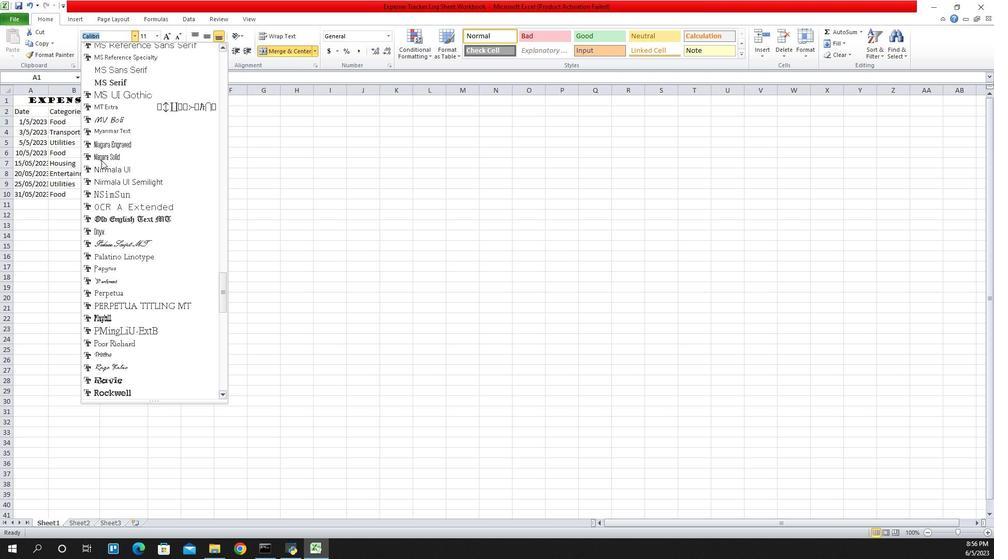 
Action: Mouse scrolled (804, 156) with delta (0, 0)
Screenshot: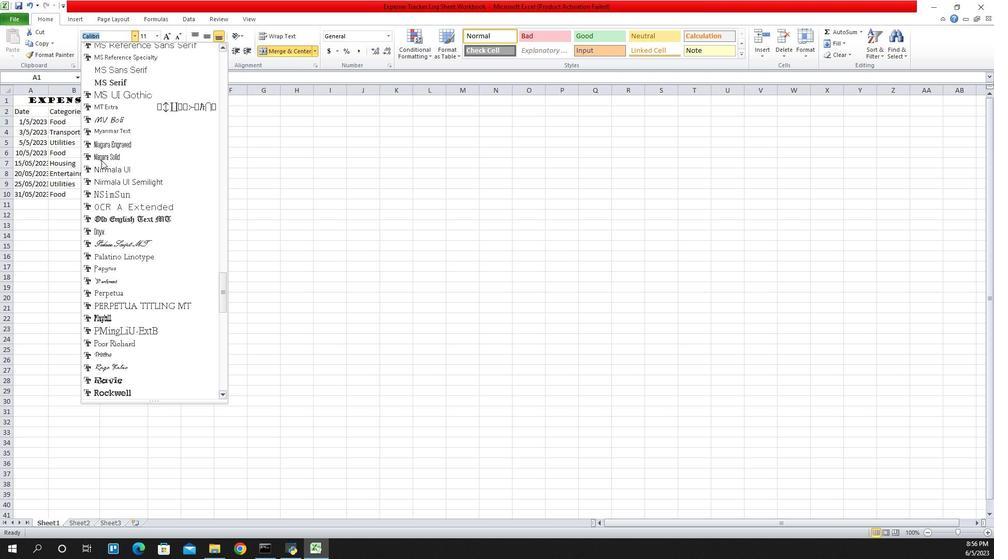 
Action: Mouse scrolled (804, 156) with delta (0, 0)
Screenshot: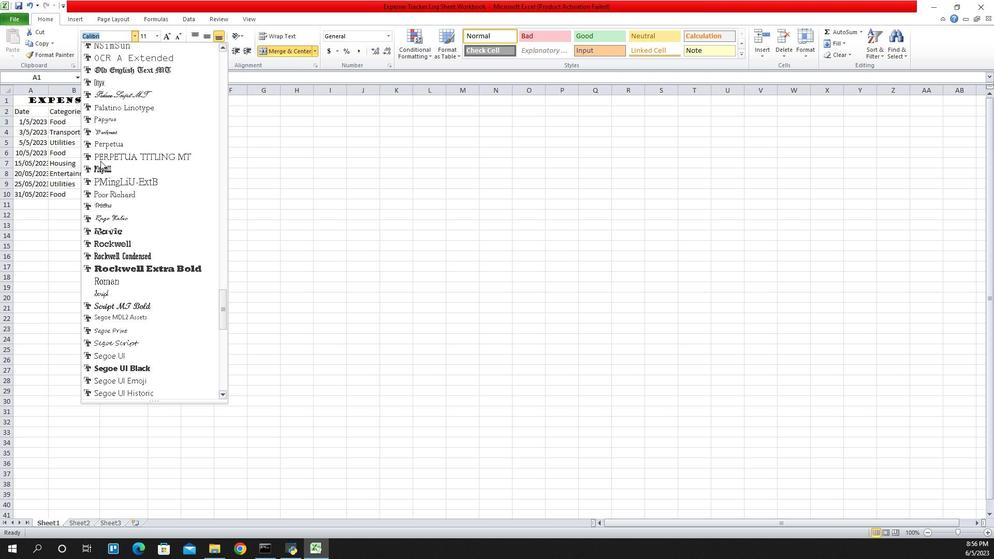 
Action: Mouse scrolled (804, 156) with delta (0, 0)
Screenshot: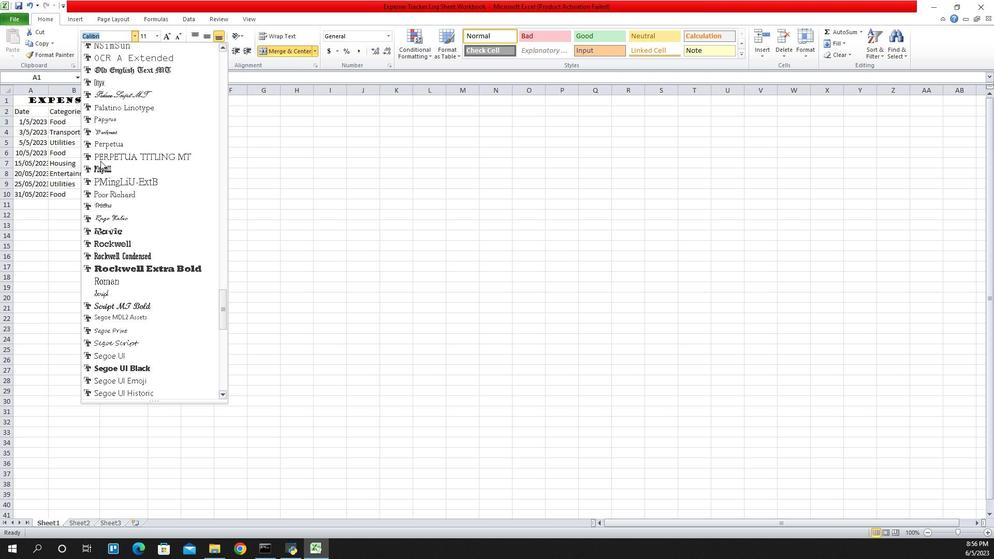 
Action: Mouse scrolled (804, 156) with delta (0, 0)
Screenshot: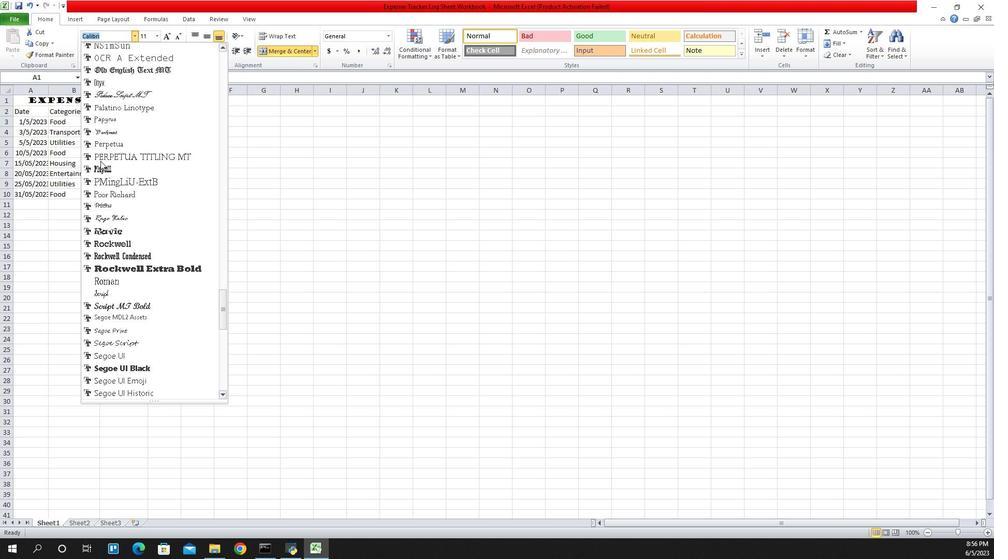 
Action: Mouse scrolled (804, 156) with delta (0, 0)
Screenshot: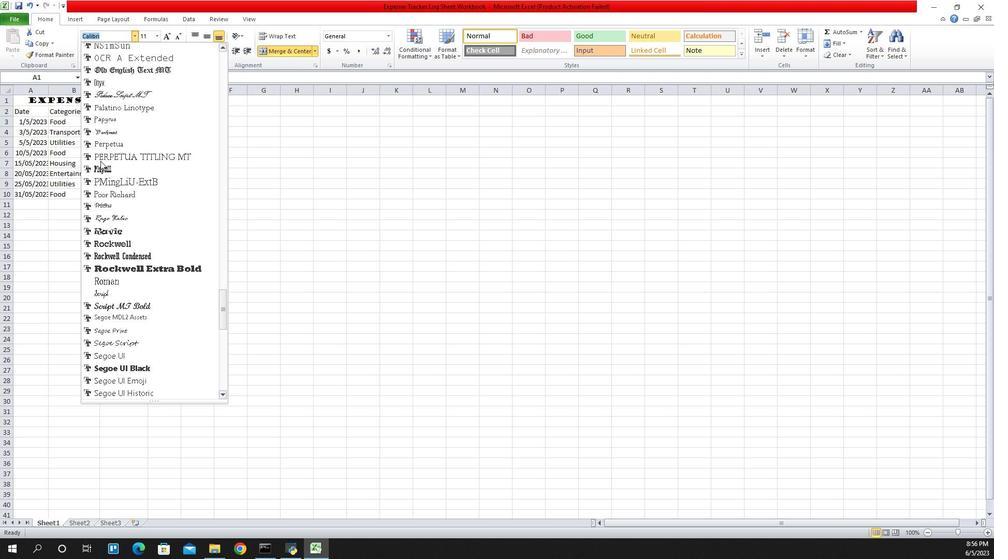 
Action: Mouse scrolled (804, 156) with delta (0, 0)
Screenshot: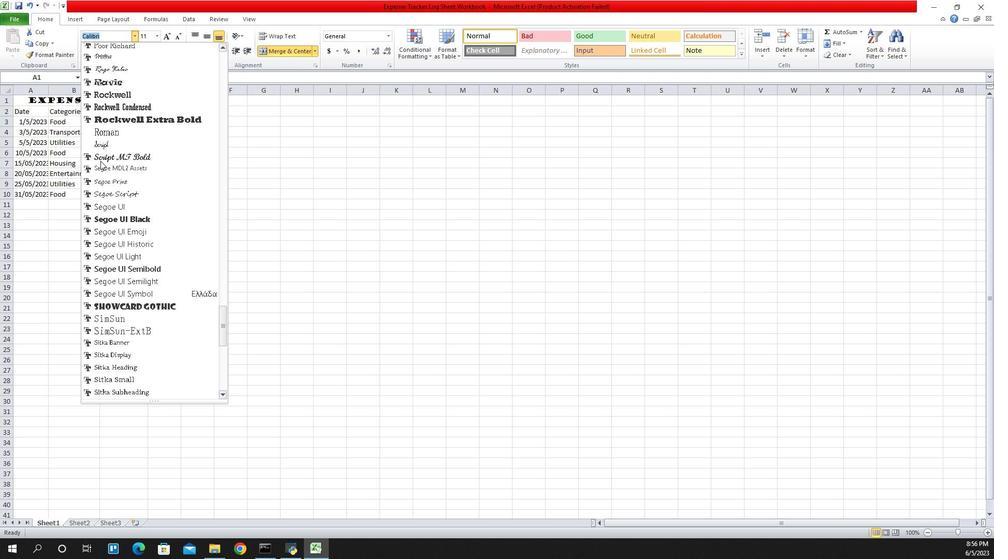 
Action: Mouse scrolled (804, 156) with delta (0, 0)
Screenshot: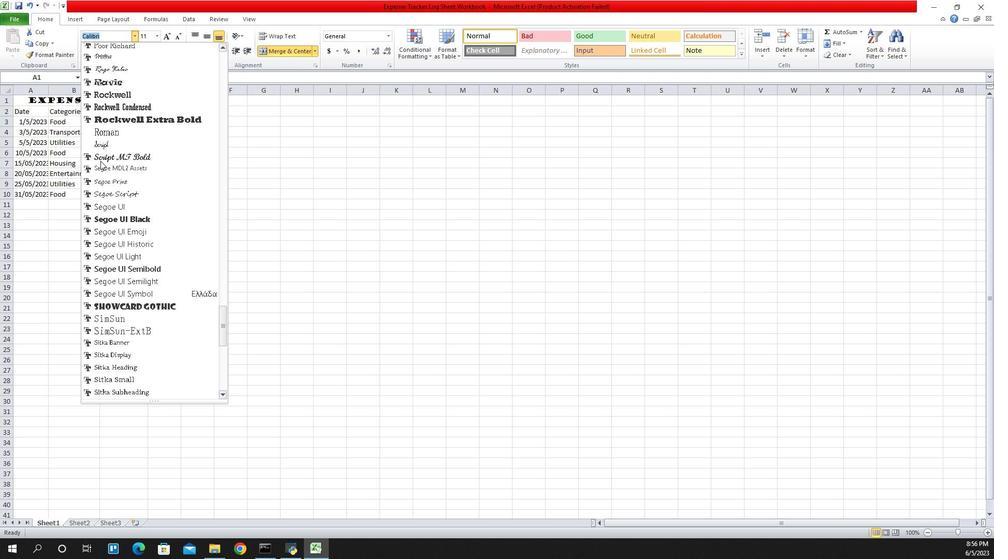 
Action: Mouse scrolled (804, 158) with delta (0, 0)
Screenshot: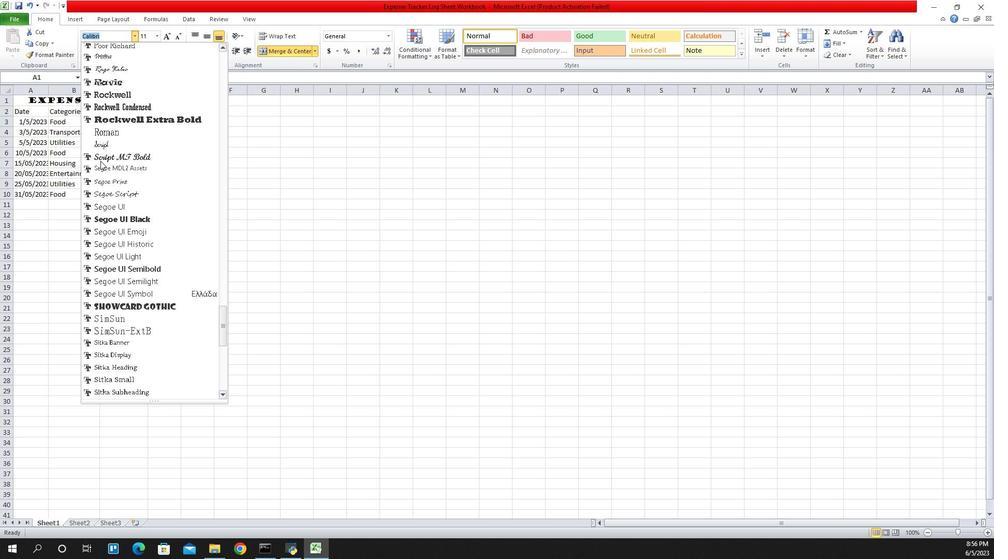 
Action: Mouse scrolled (804, 156) with delta (0, 0)
Screenshot: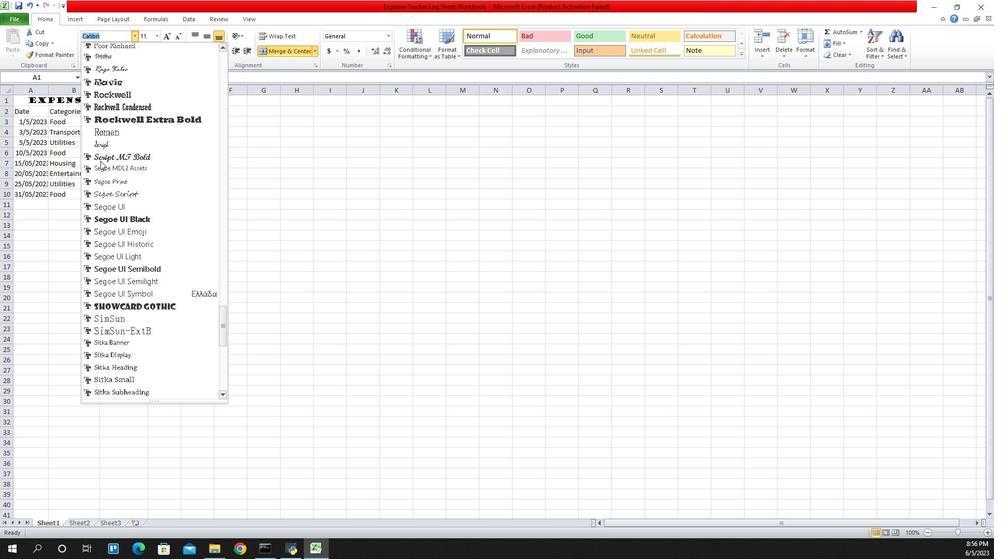 
Action: Mouse scrolled (804, 156) with delta (0, 0)
Screenshot: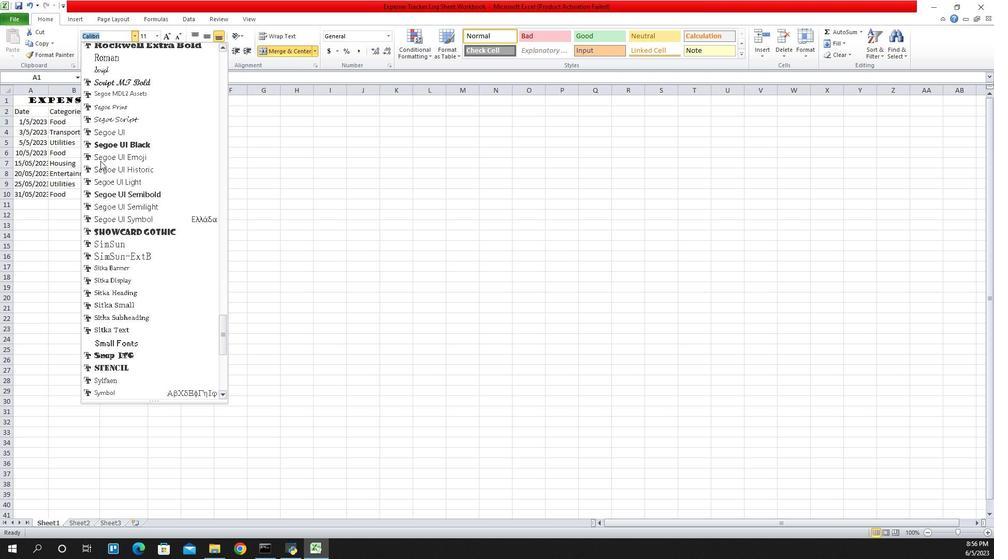 
Action: Mouse scrolled (804, 156) with delta (0, 0)
Screenshot: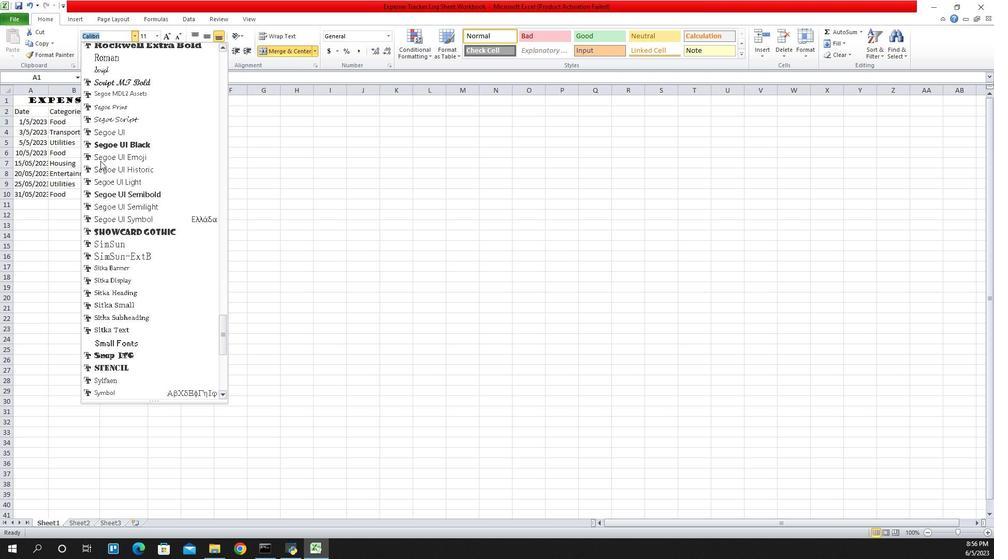 
Action: Mouse scrolled (804, 156) with delta (0, 0)
Screenshot: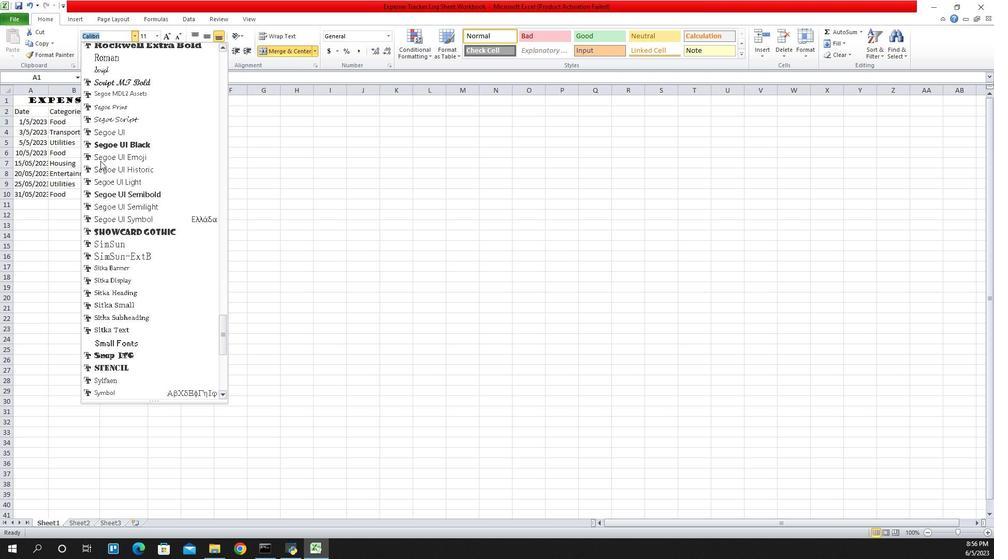 
Action: Mouse scrolled (804, 156) with delta (0, 0)
Screenshot: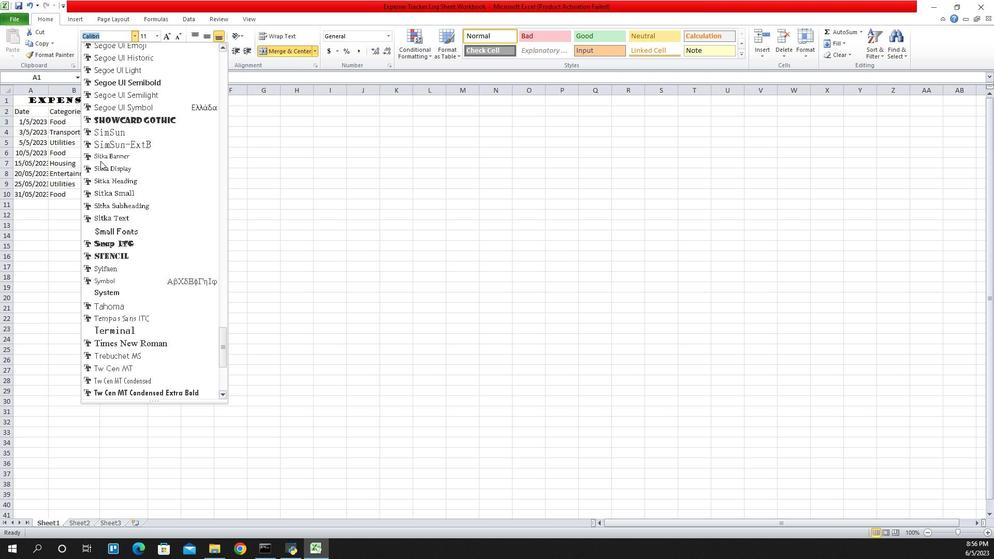 
Action: Mouse moved to (803, 262)
Screenshot: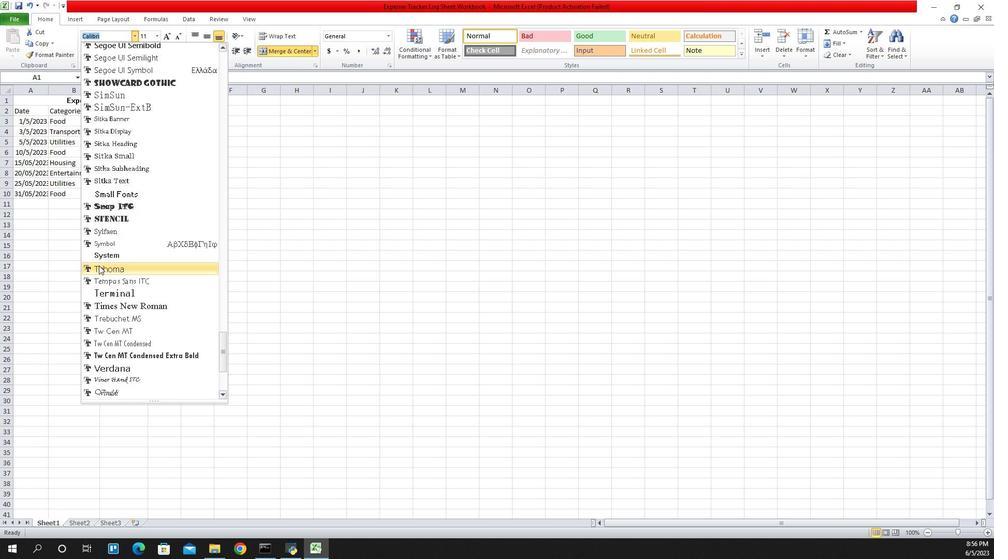 
Action: Mouse pressed left at (803, 262)
Screenshot: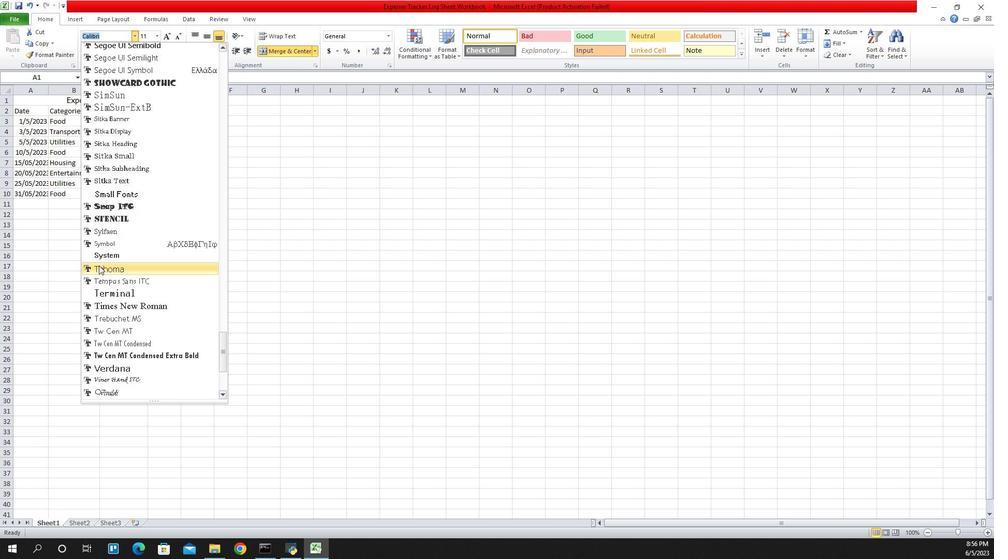 
Action: Mouse moved to (812, 45)
Screenshot: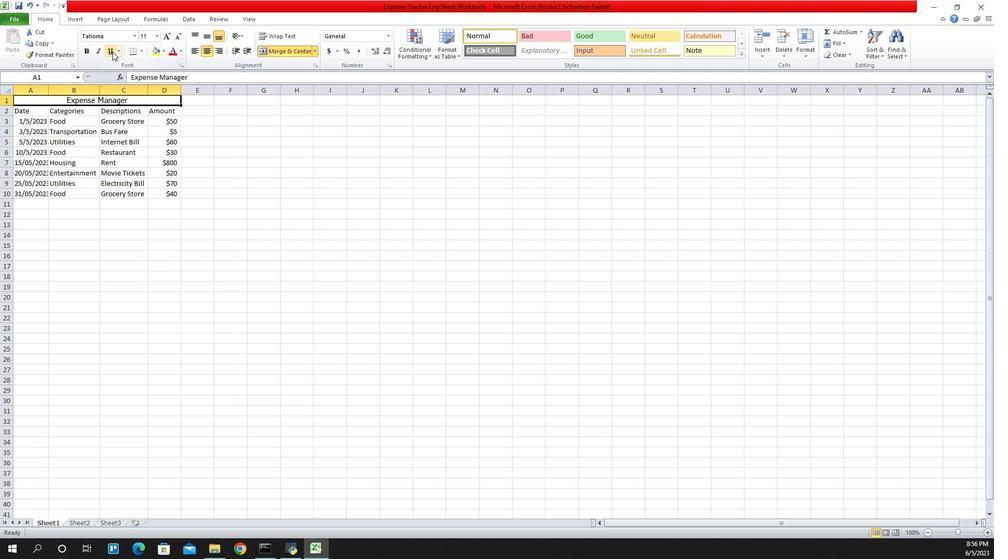 
Action: Mouse pressed left at (812, 45)
Screenshot: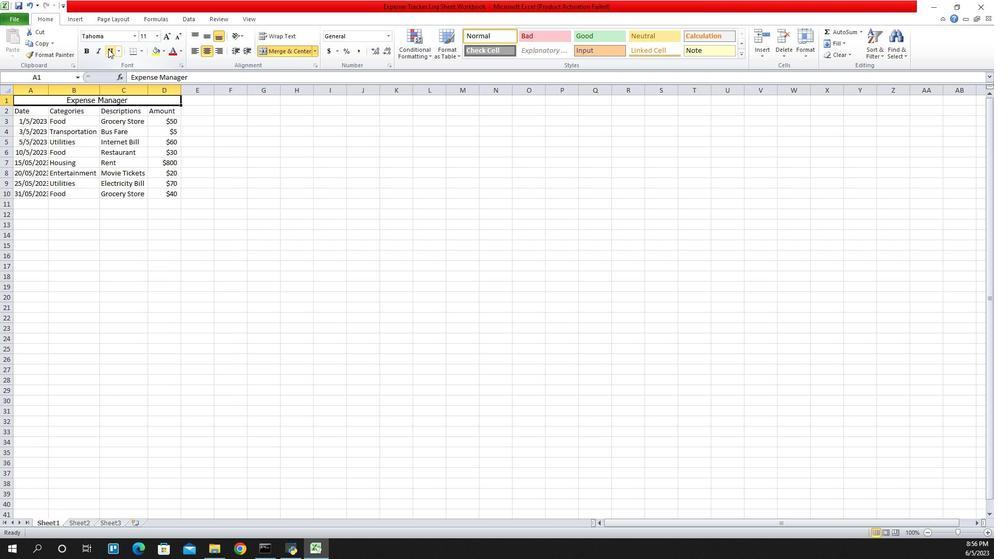 
Action: Mouse moved to (858, 33)
Screenshot: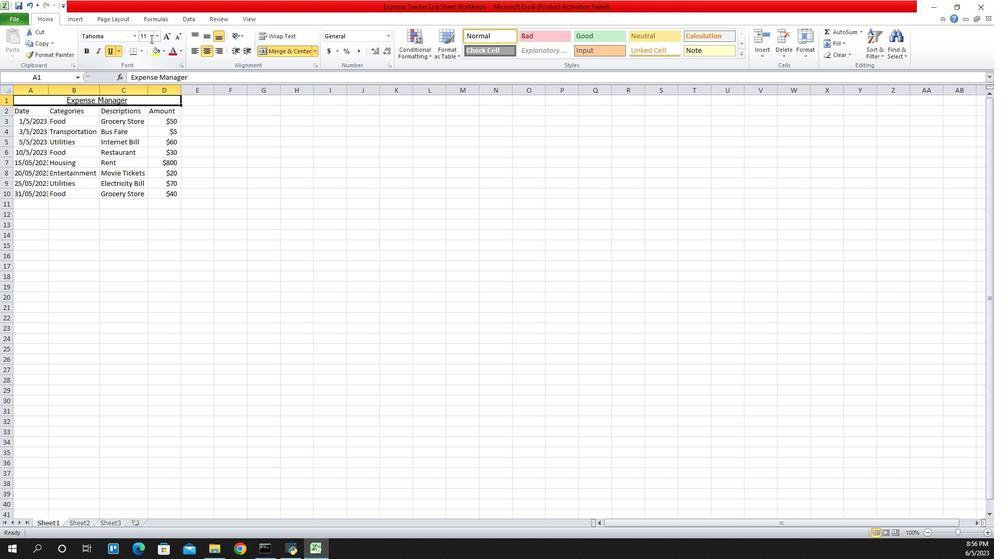 
Action: Mouse pressed left at (858, 33)
Screenshot: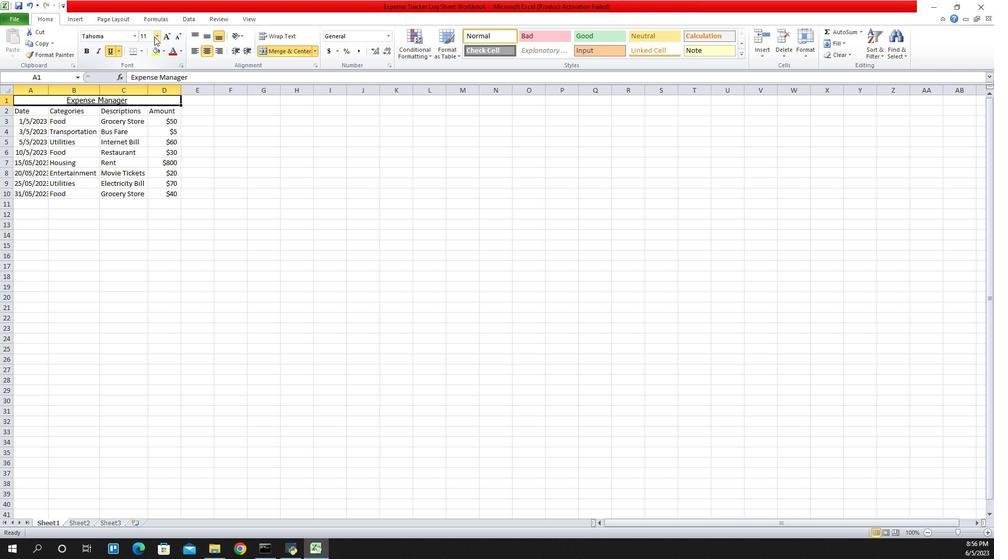 
Action: Mouse pressed left at (858, 33)
Screenshot: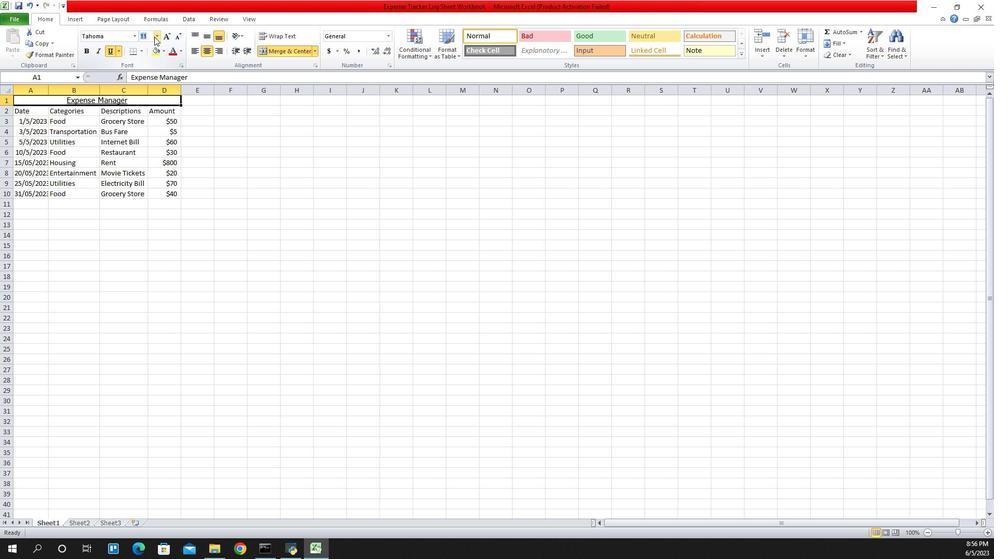 
Action: Mouse moved to (861, 35)
Screenshot: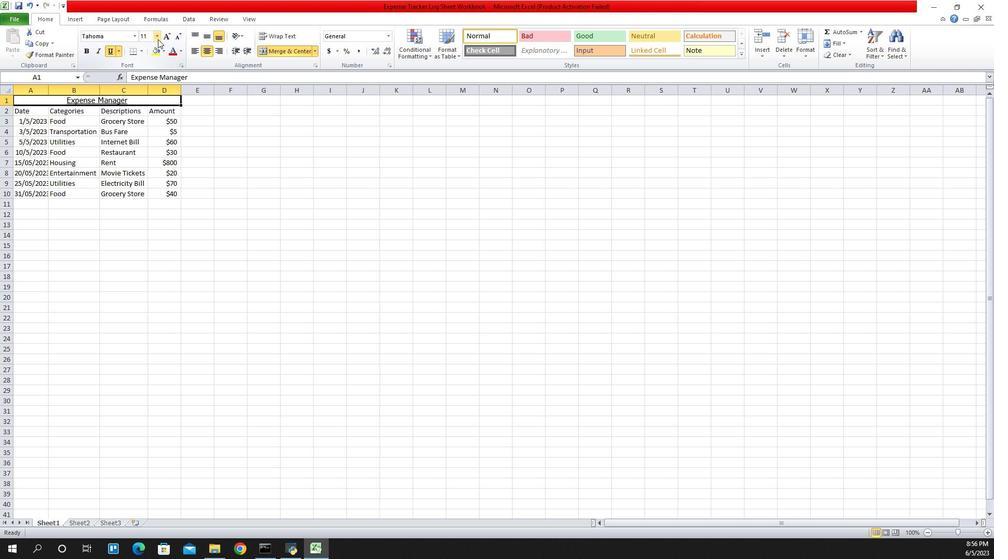 
Action: Mouse pressed left at (861, 35)
Screenshot: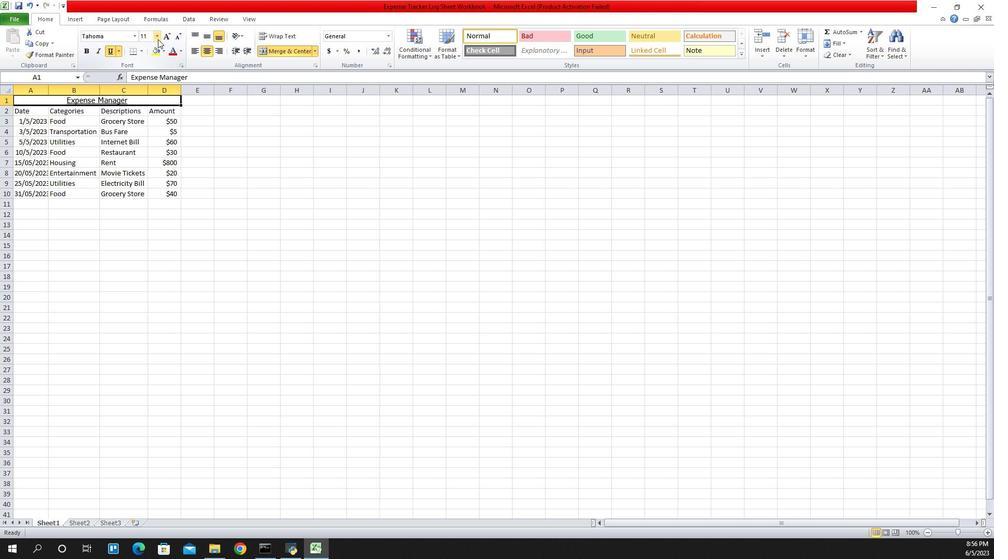 
Action: Mouse moved to (850, 112)
Screenshot: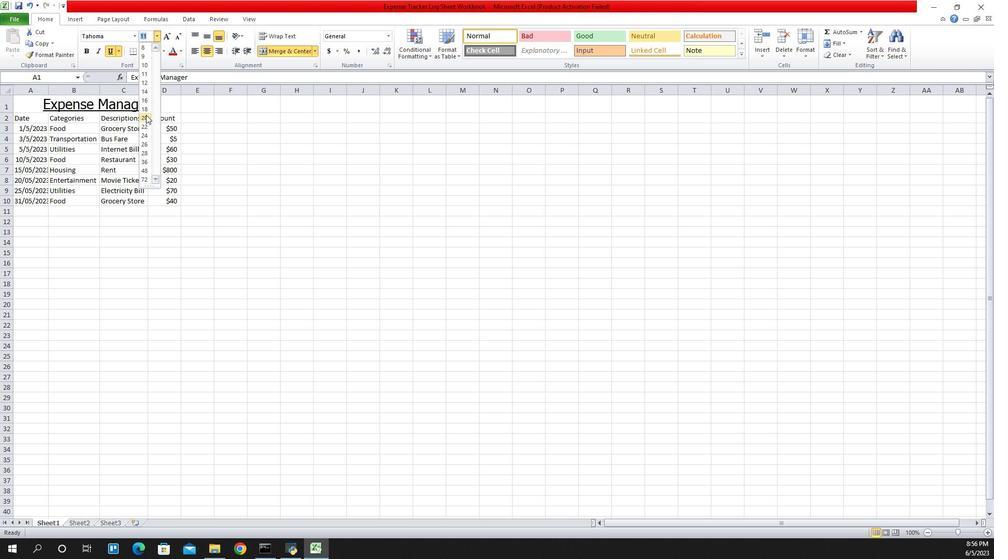 
Action: Mouse pressed left at (850, 112)
Screenshot: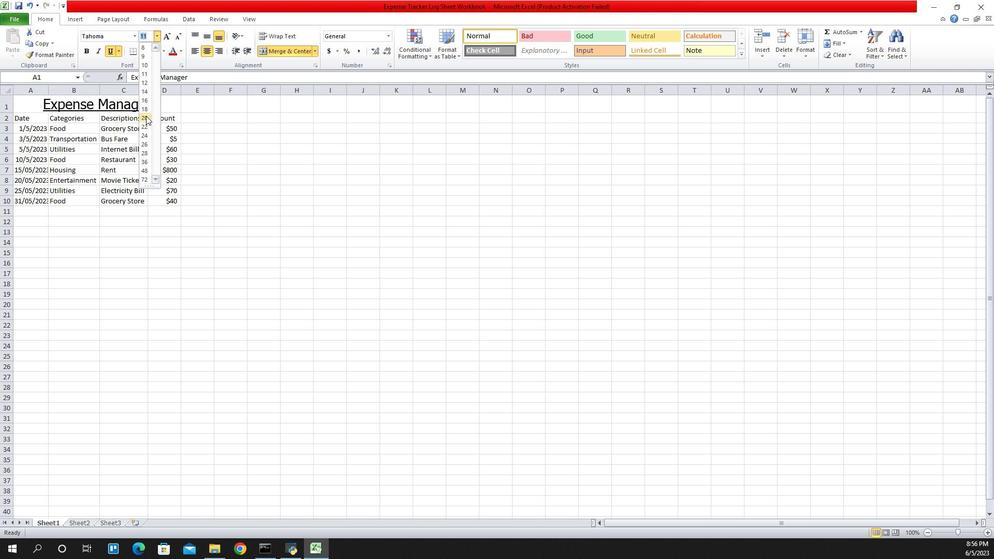 
Action: Mouse moved to (727, 114)
Screenshot: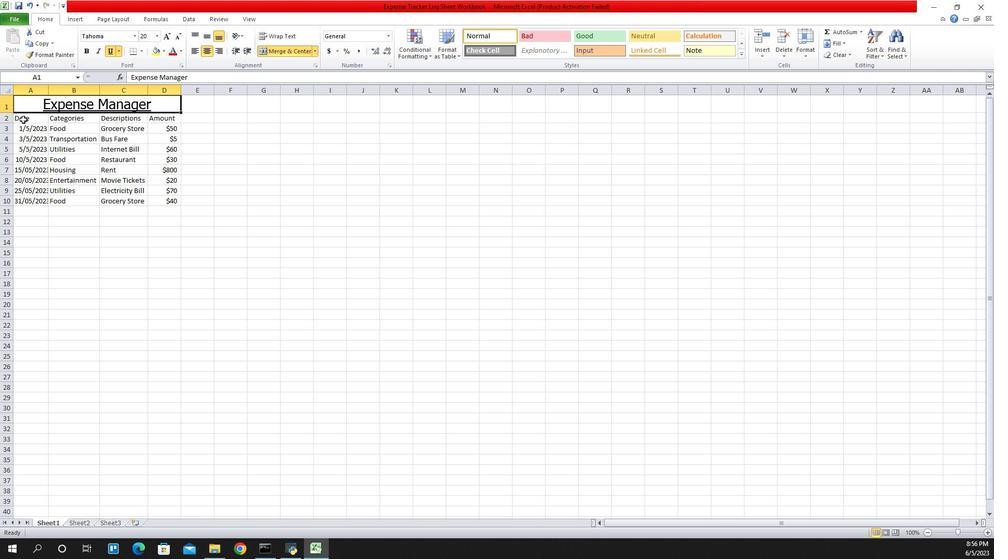 
Action: Mouse pressed left at (727, 114)
Screenshot: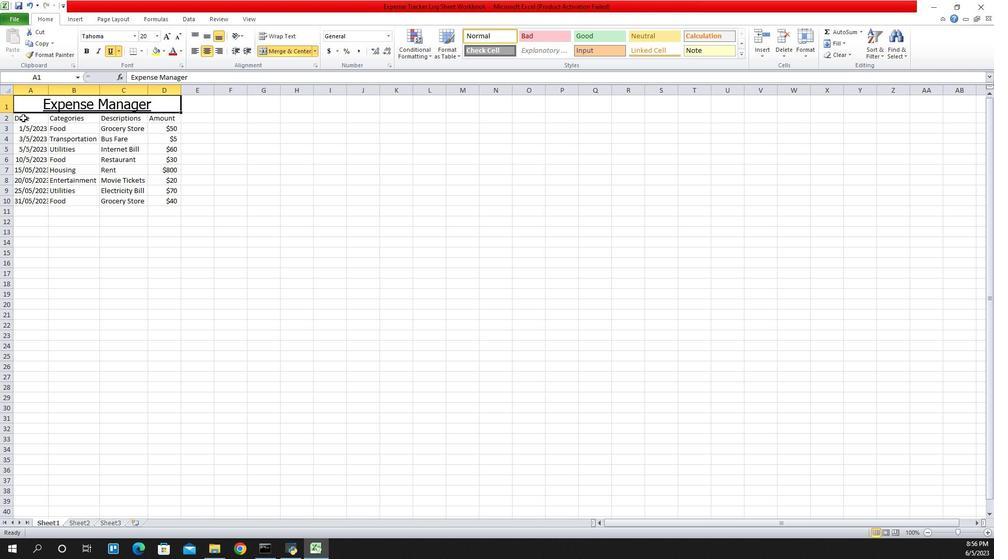 
Action: Mouse moved to (725, 110)
Screenshot: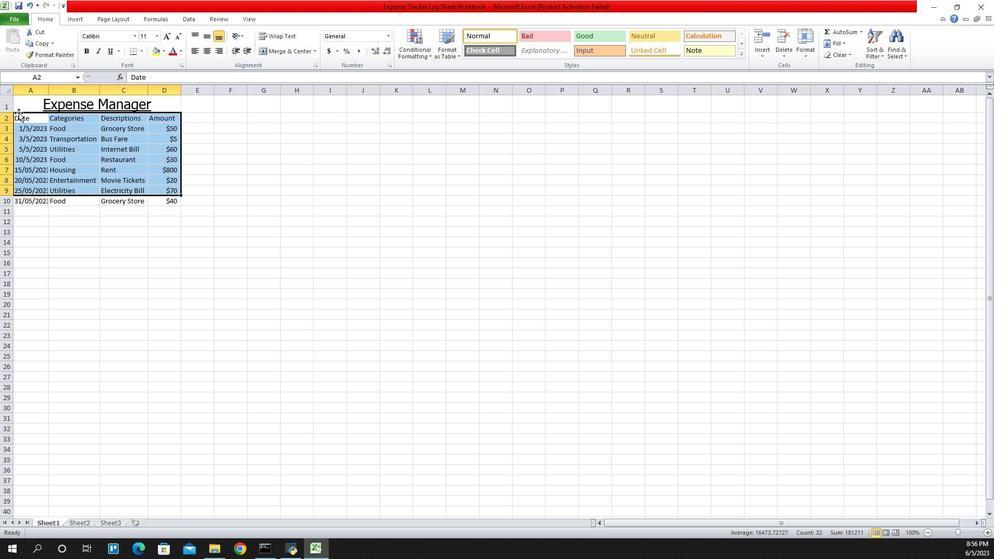 
Action: Mouse pressed left at (725, 110)
Screenshot: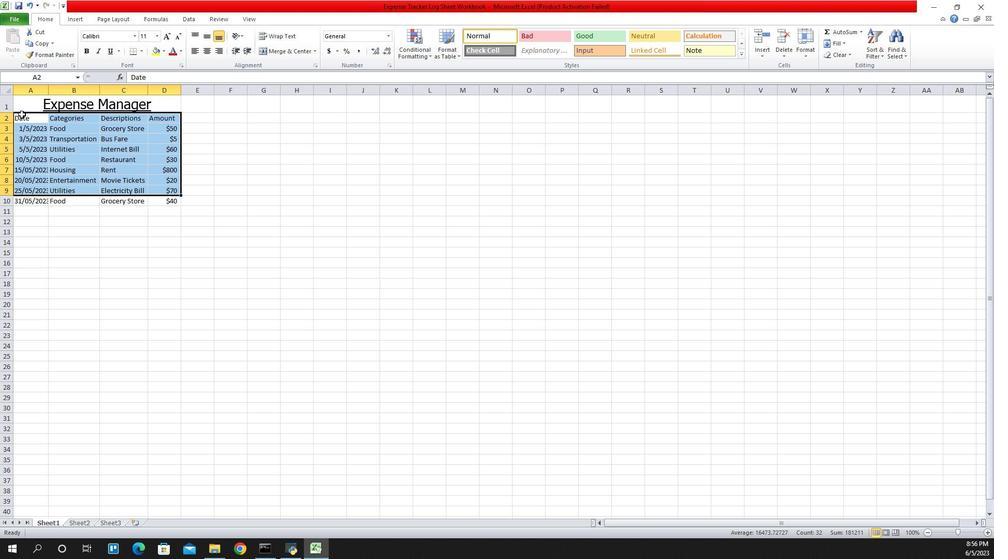 
Action: Mouse moved to (837, 35)
Screenshot: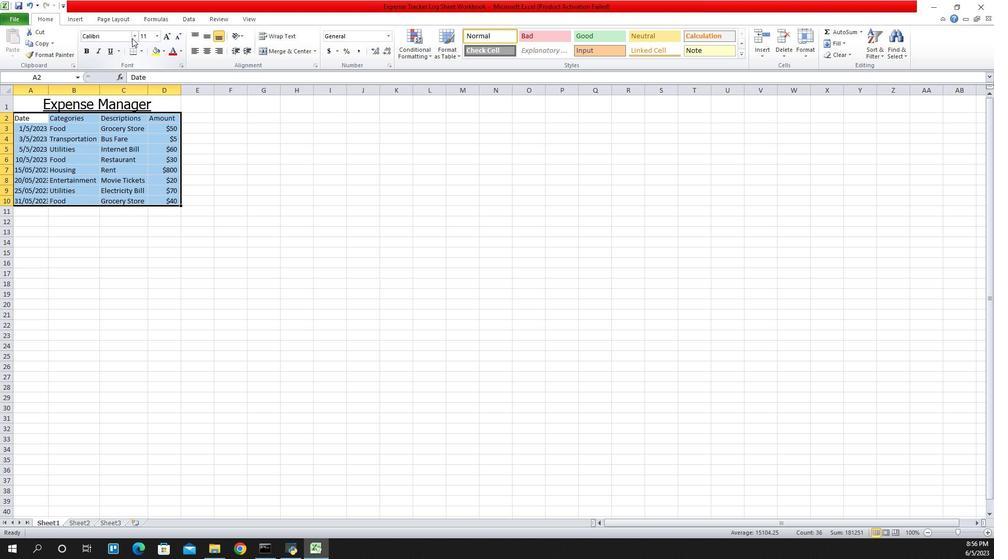 
Action: Mouse pressed left at (837, 35)
Screenshot: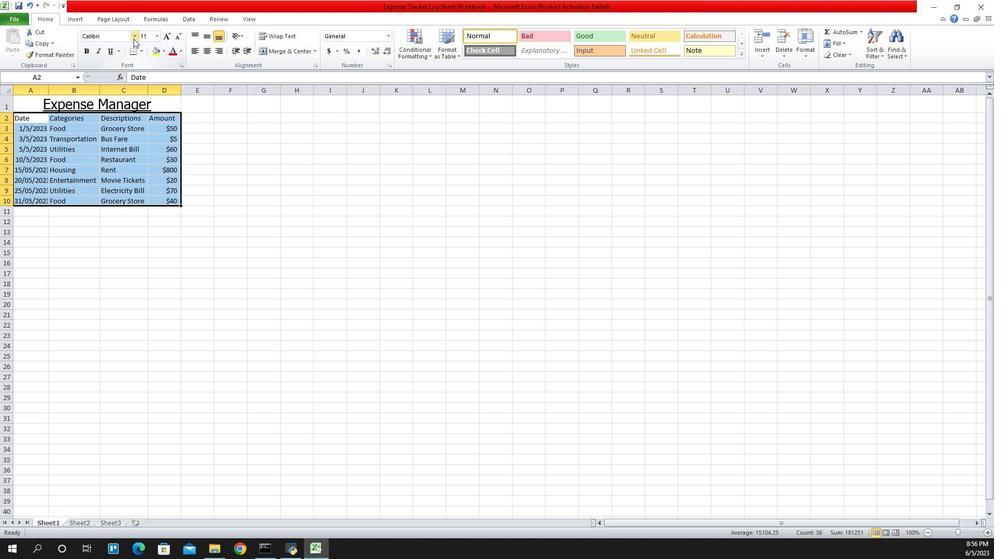 
Action: Mouse moved to (802, 120)
Screenshot: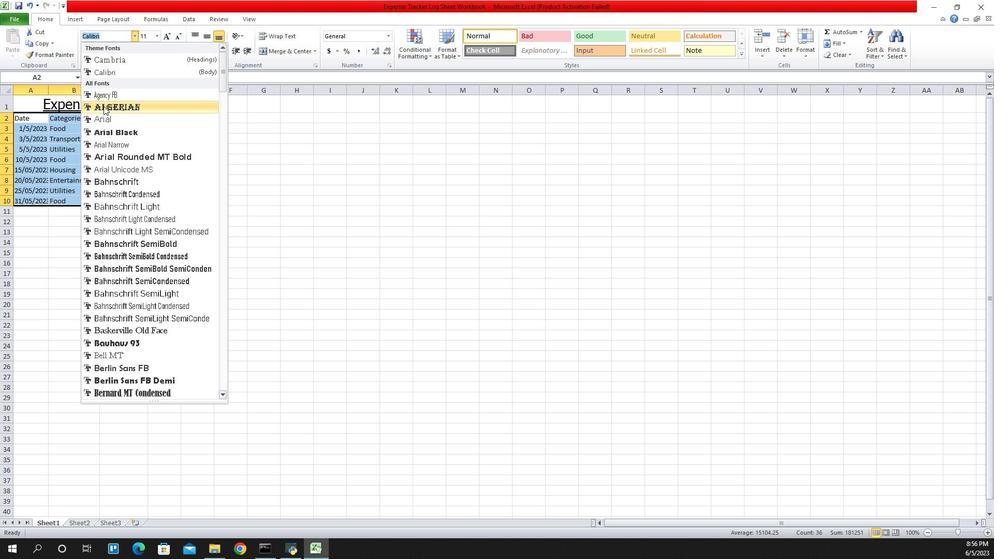 
Action: Mouse pressed left at (802, 120)
Screenshot: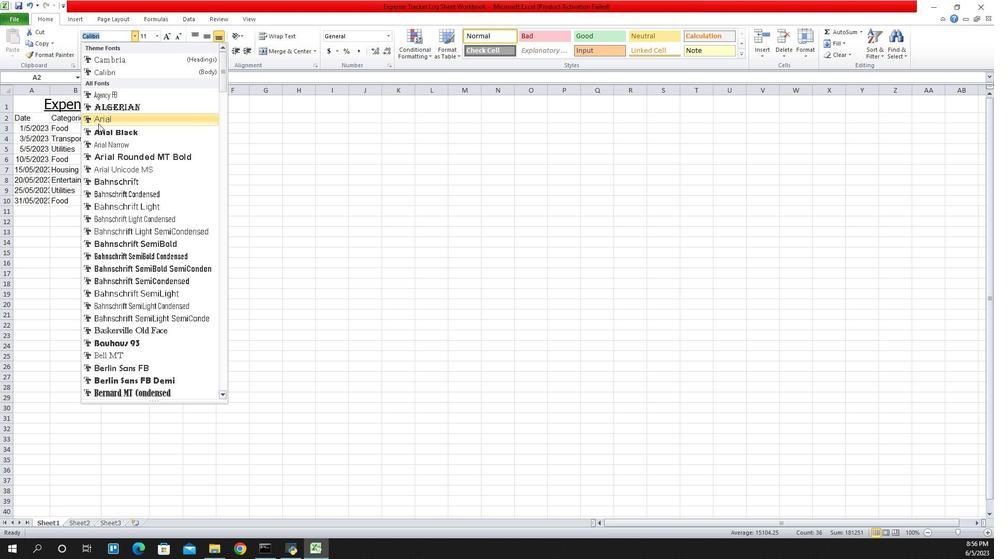 
Action: Mouse moved to (861, 32)
Screenshot: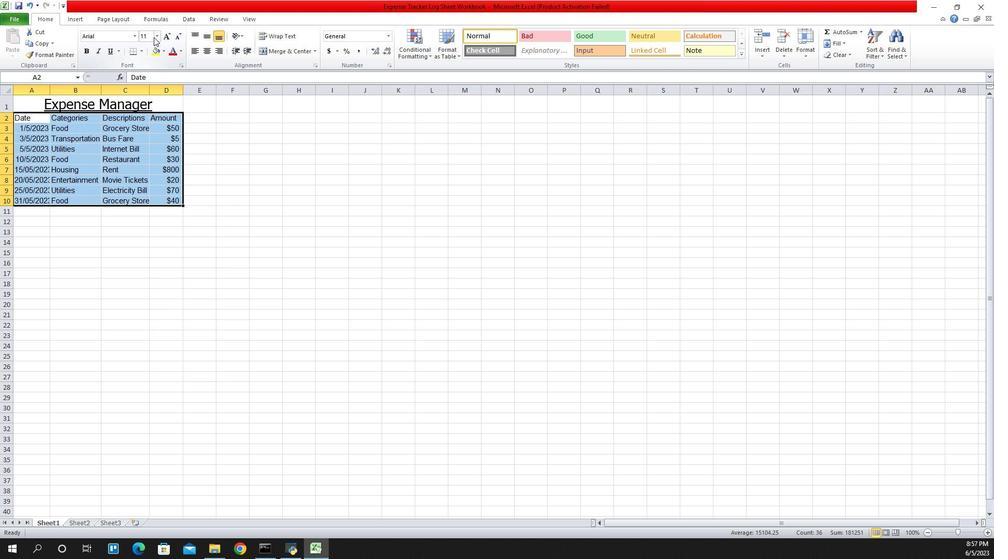 
Action: Mouse pressed left at (861, 32)
Screenshot: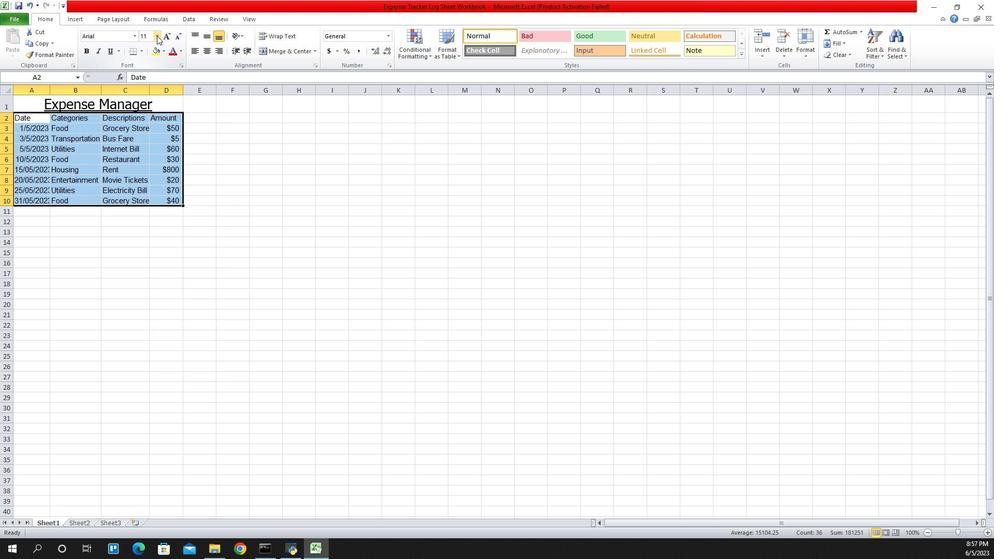 
Action: Mouse moved to (846, 78)
Screenshot: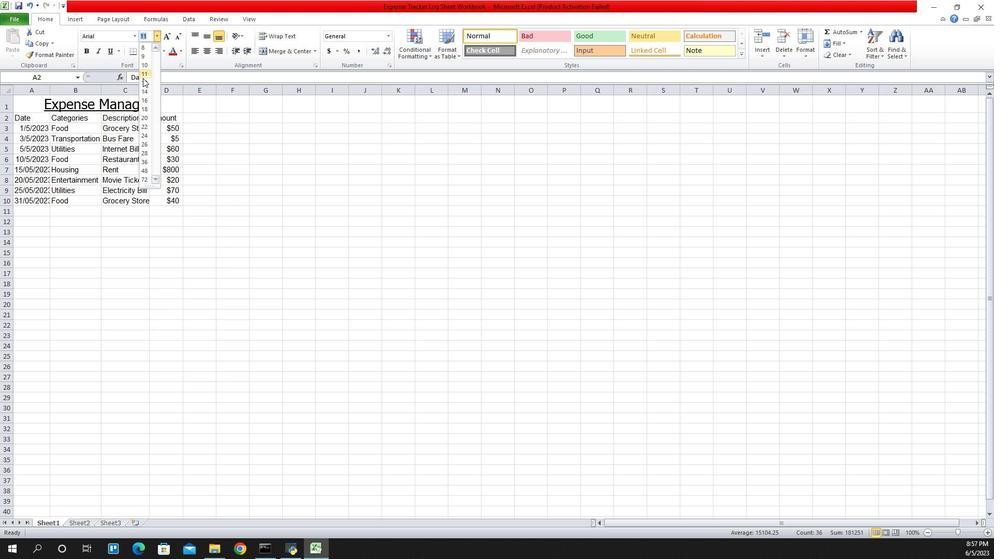 
Action: Mouse pressed left at (846, 78)
Screenshot: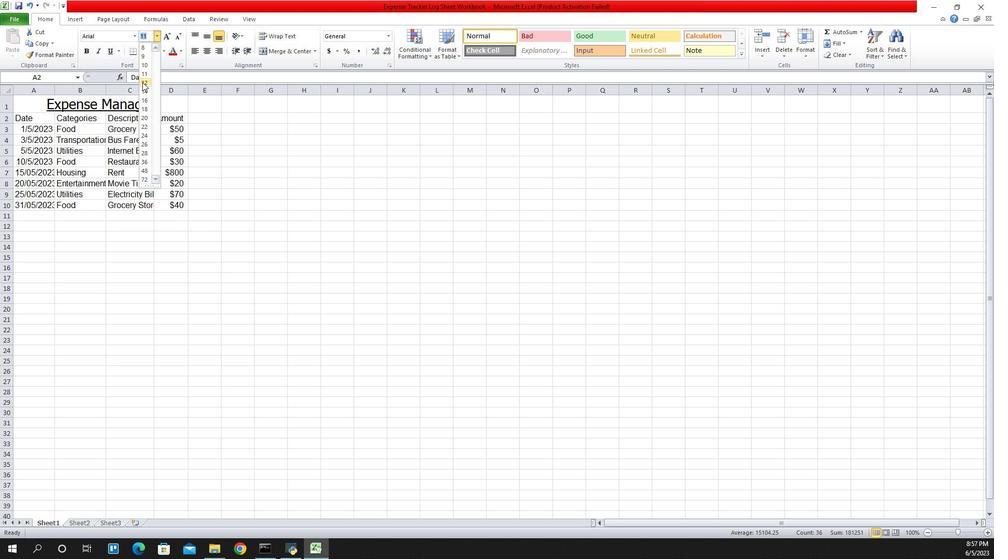 
Action: Mouse moved to (769, 95)
Screenshot: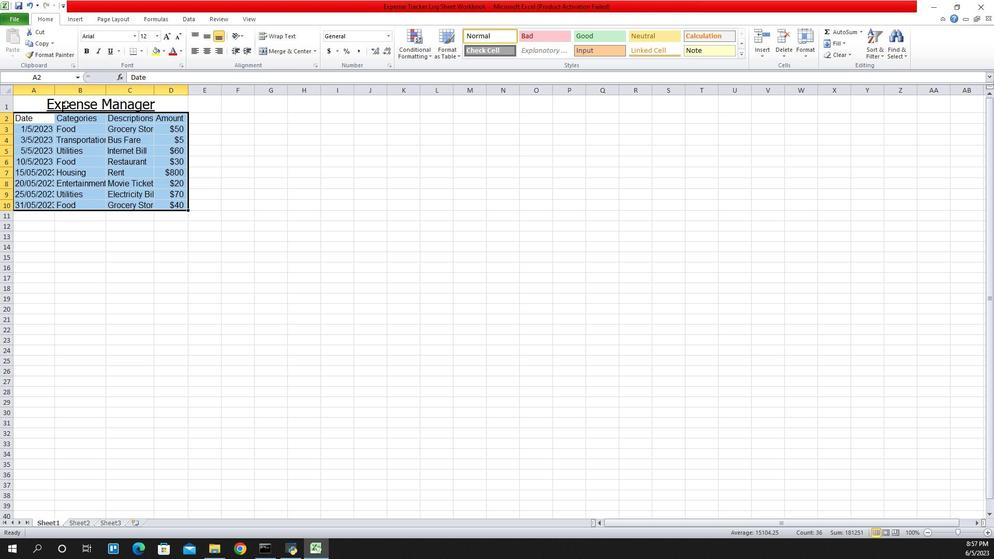 
Action: Mouse pressed left at (769, 95)
Screenshot: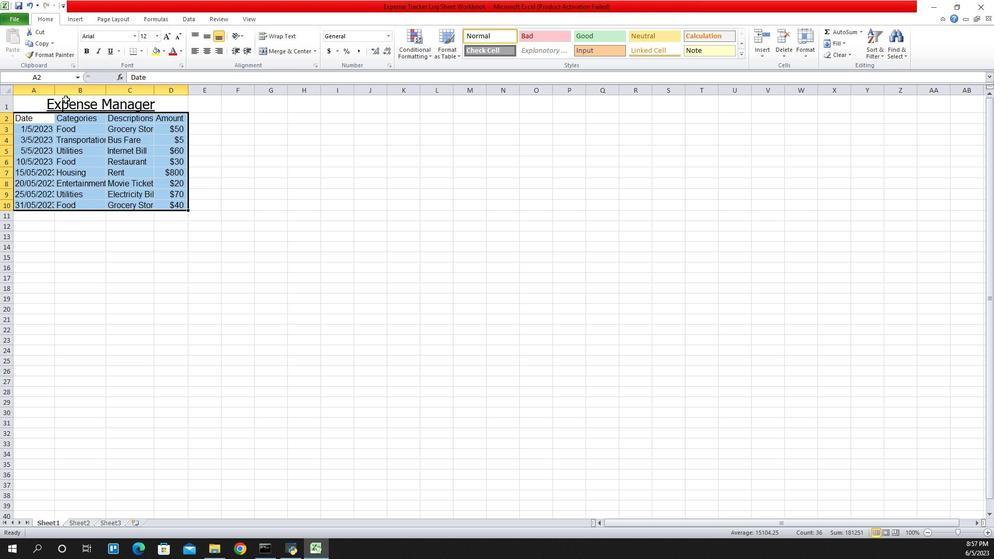 
Action: Mouse moved to (897, 47)
Screenshot: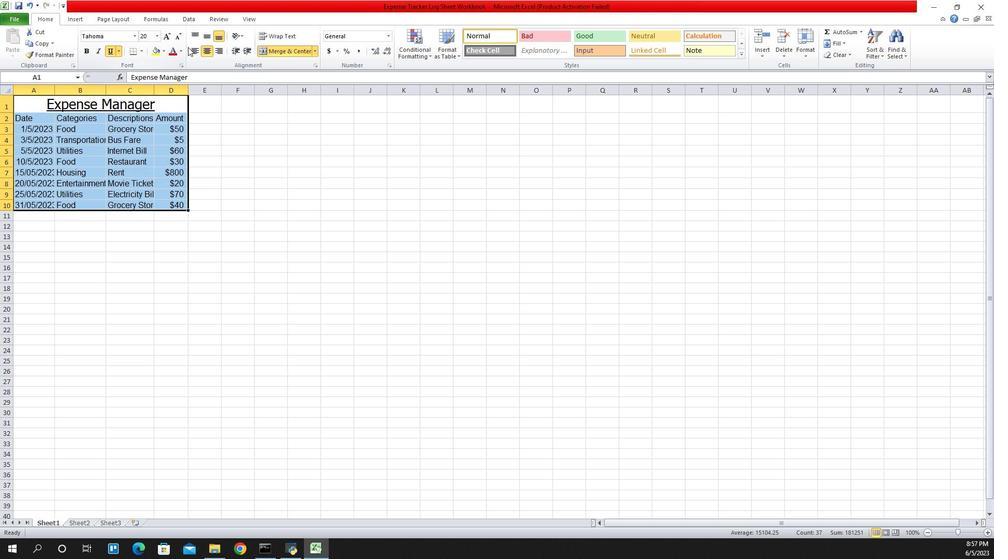 
Action: Mouse pressed left at (897, 47)
Screenshot: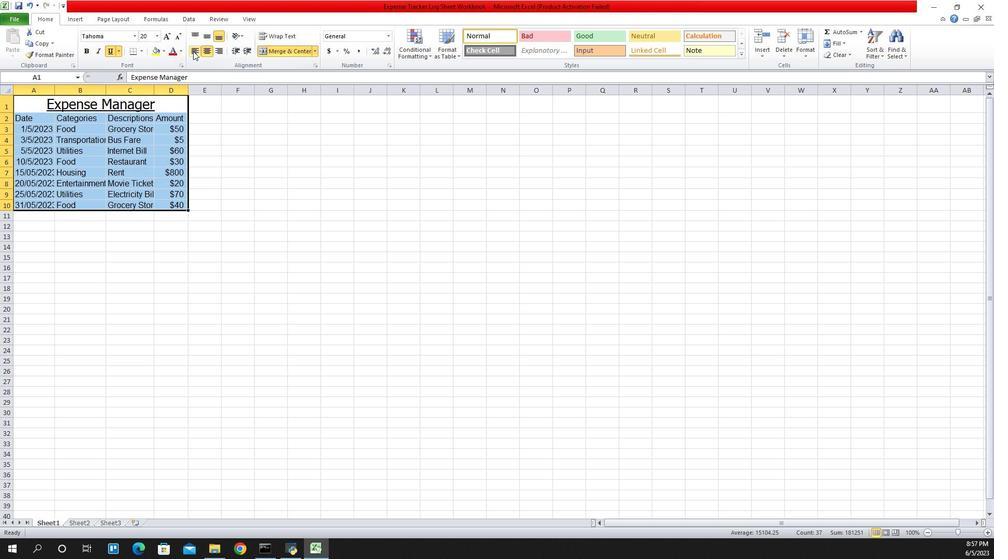 
Action: Mouse moved to (759, 89)
Screenshot: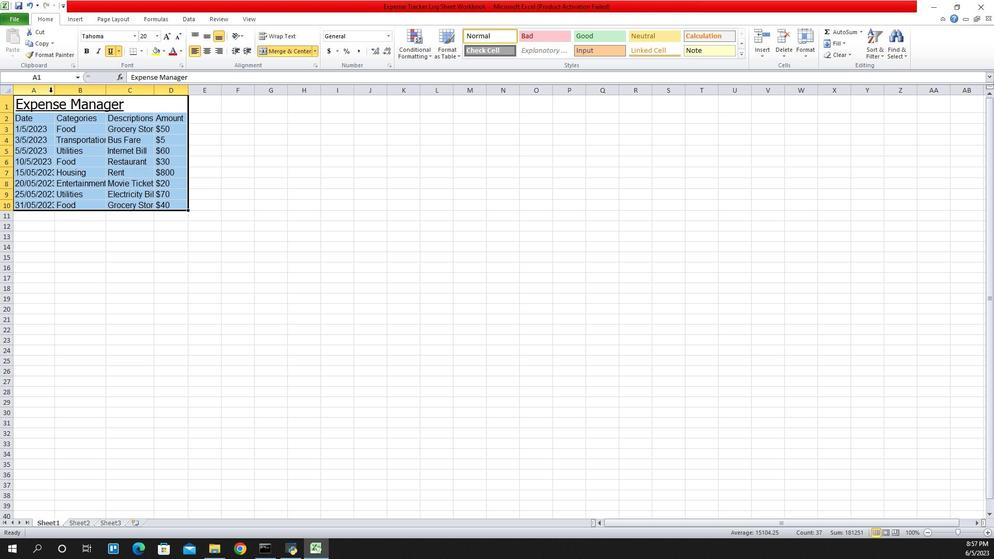 
Action: Mouse pressed left at (759, 89)
Screenshot: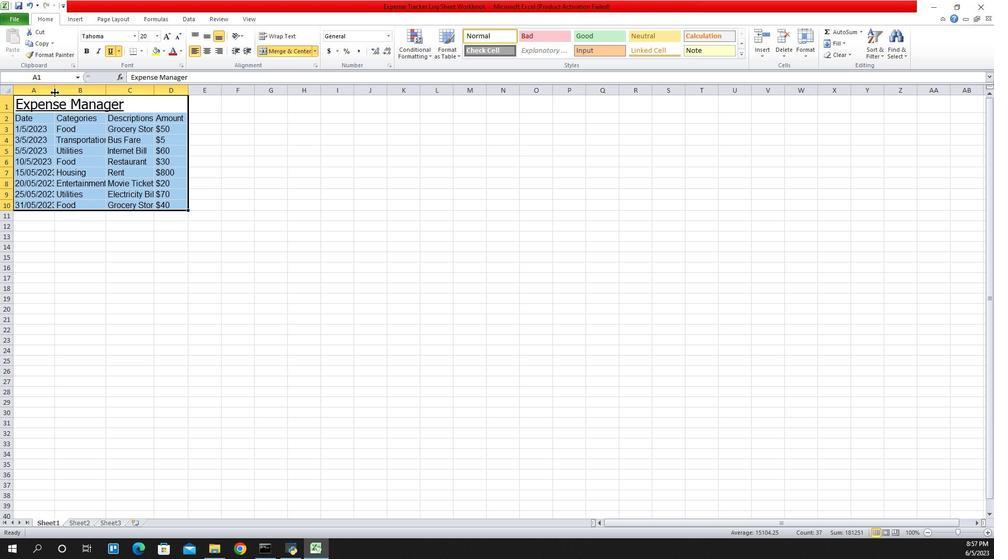 
Action: Mouse pressed left at (759, 89)
Screenshot: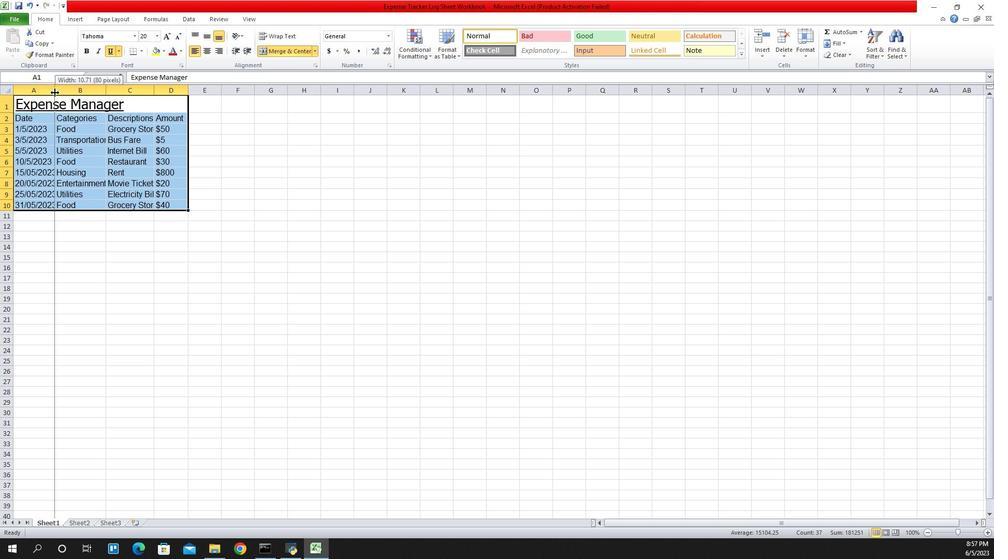 
Action: Mouse moved to (815, 89)
Screenshot: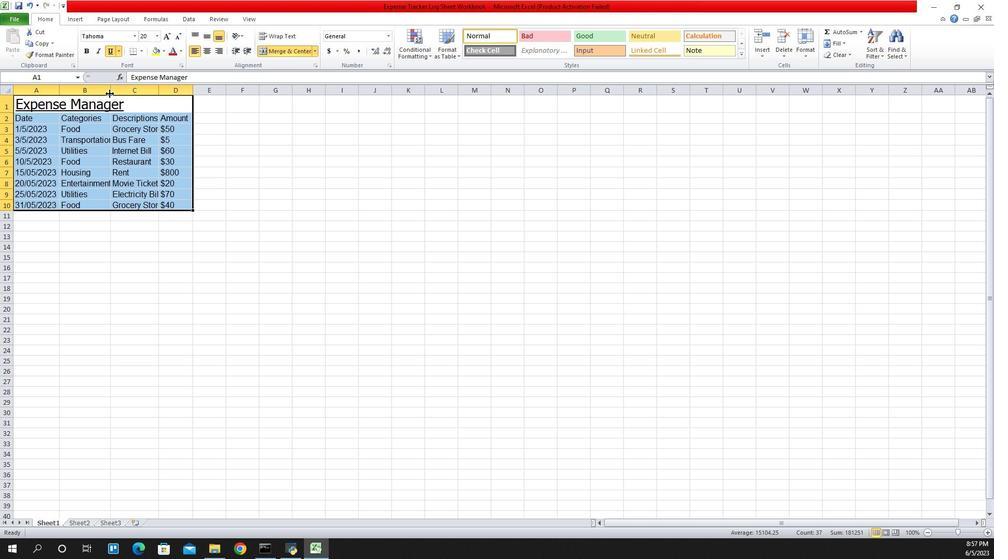 
Action: Mouse pressed left at (815, 89)
Screenshot: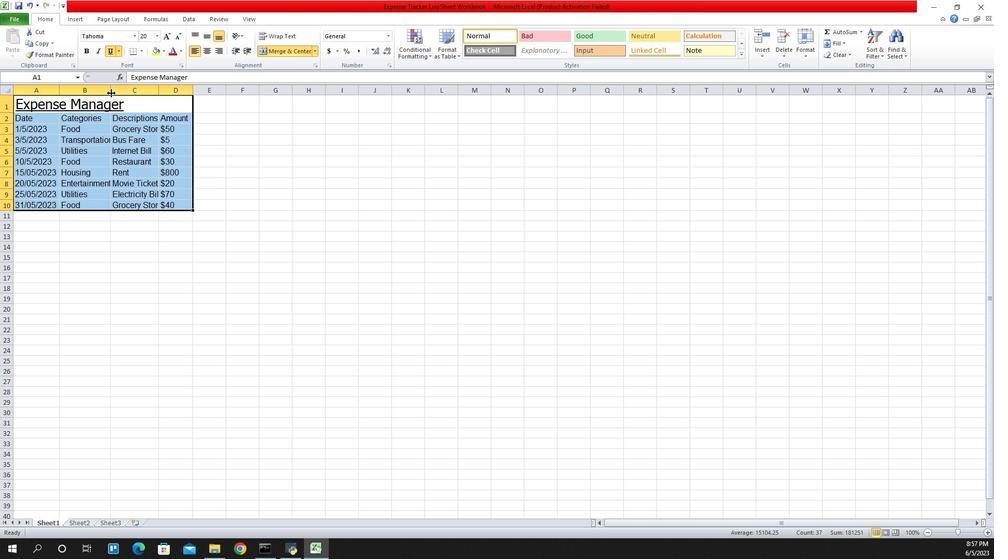 
Action: Mouse pressed left at (815, 89)
Screenshot: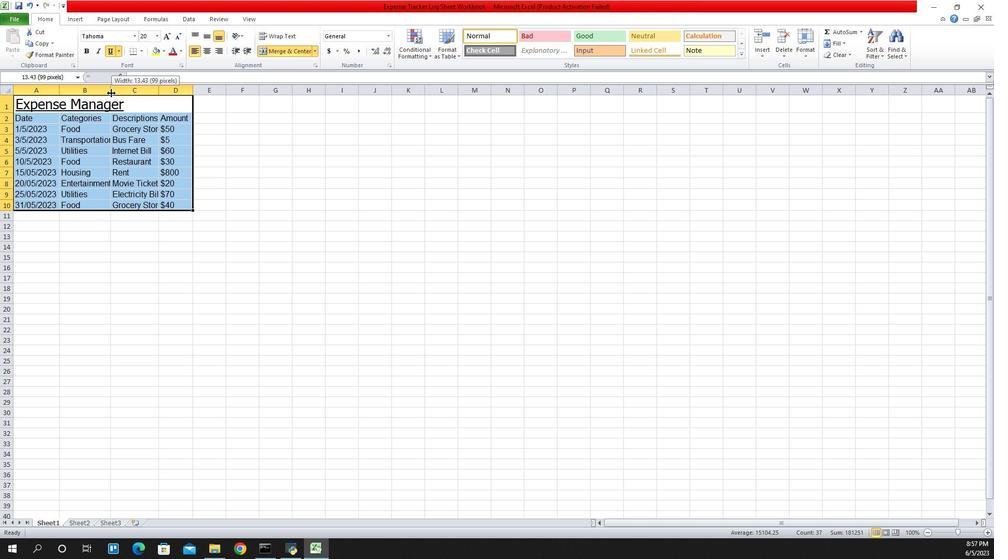 
Action: Mouse moved to (866, 83)
Screenshot: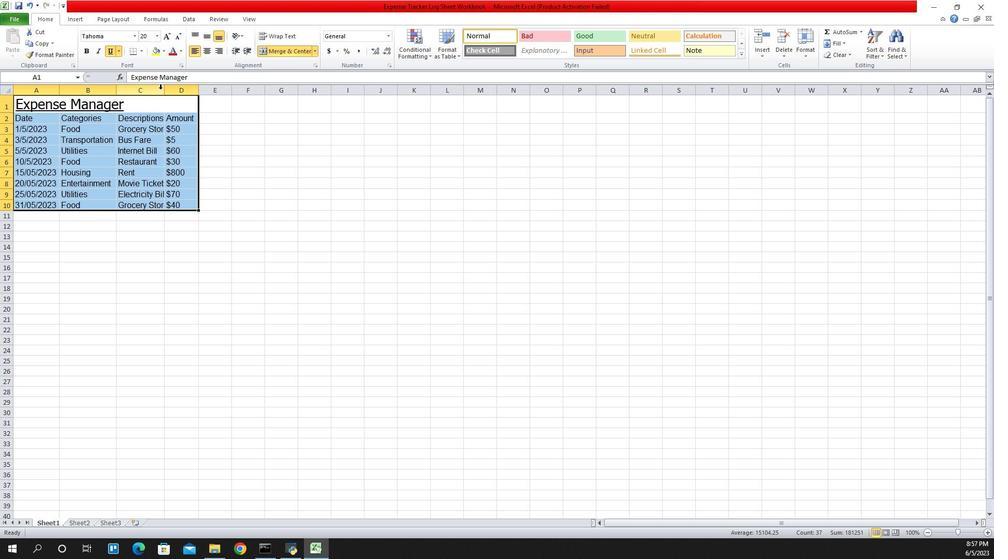 
Action: Mouse pressed left at (866, 83)
Screenshot: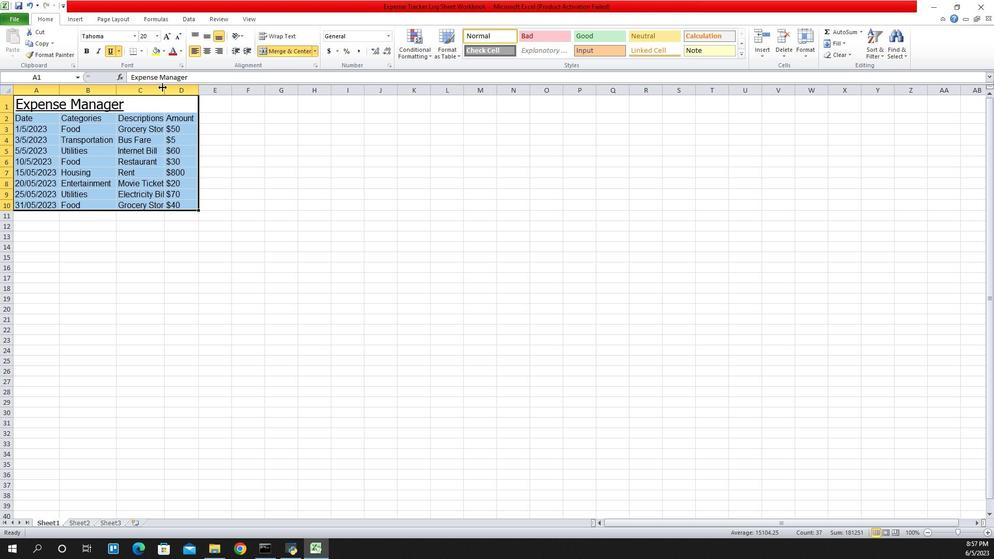 
Action: Mouse pressed left at (866, 83)
Screenshot: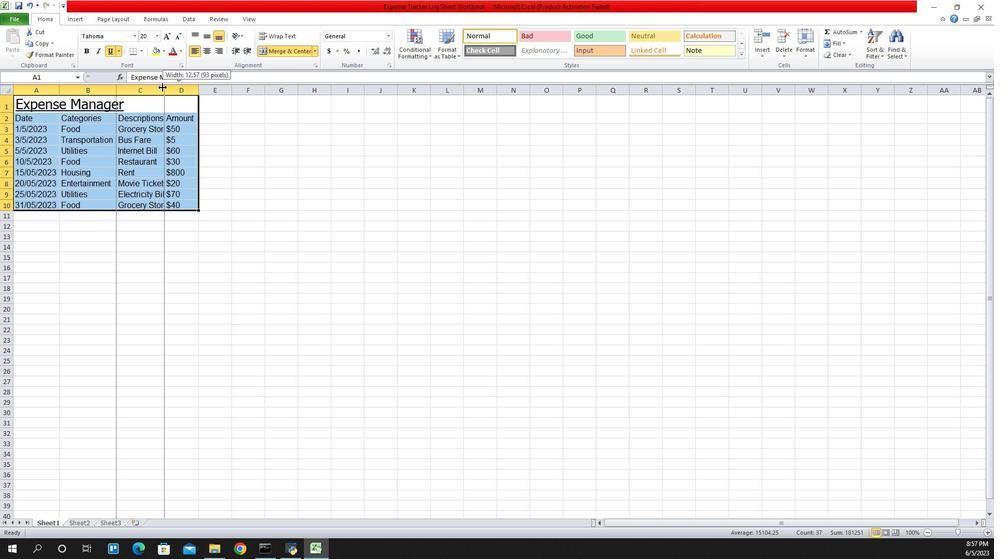 
Action: Mouse moved to (909, 81)
Screenshot: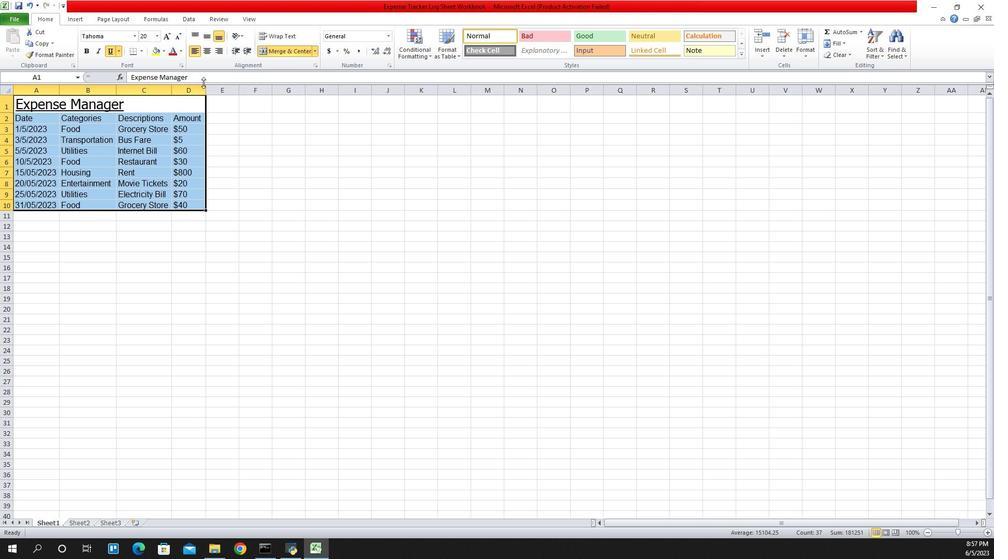 
Action: Mouse pressed left at (909, 81)
Screenshot: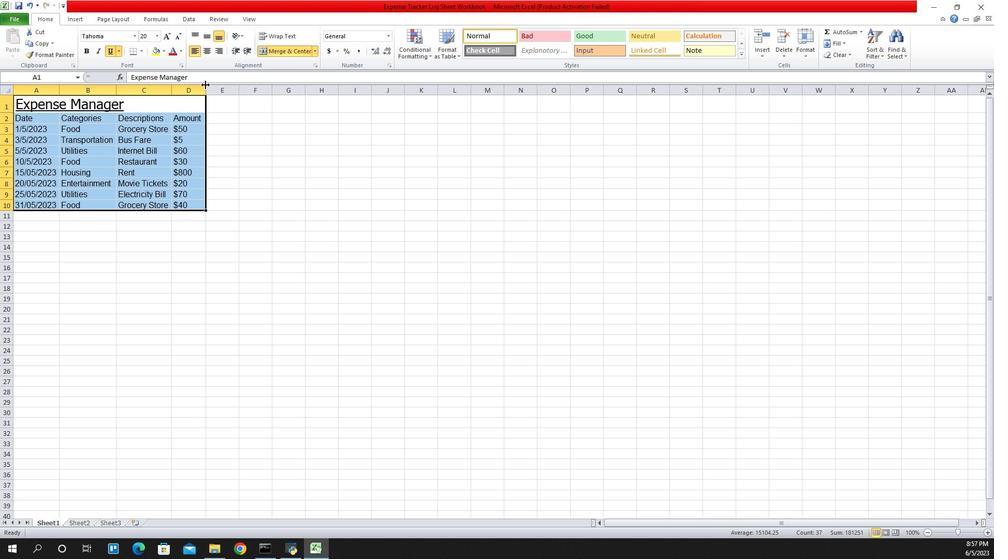
Action: Mouse pressed left at (909, 81)
Screenshot: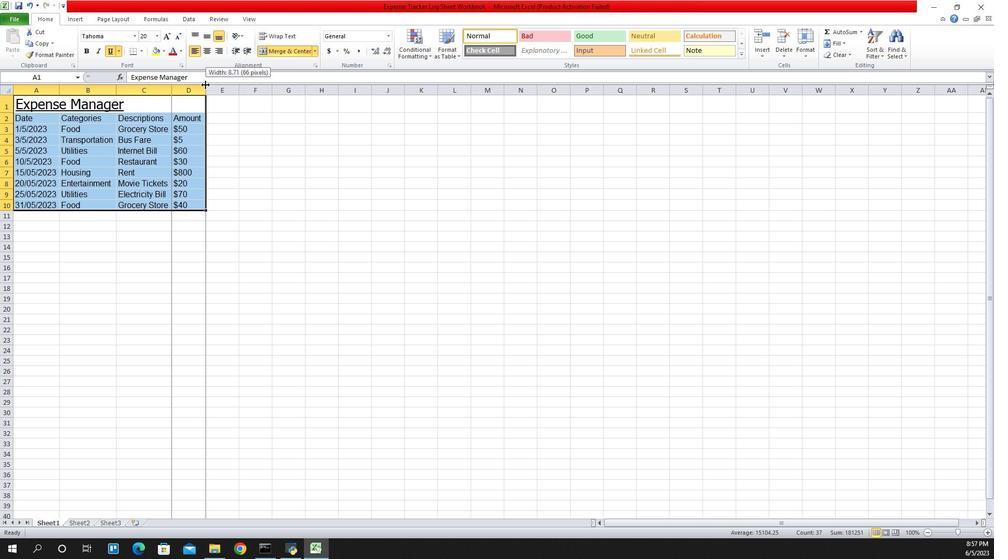 
Action: Mouse moved to (805, 104)
Screenshot: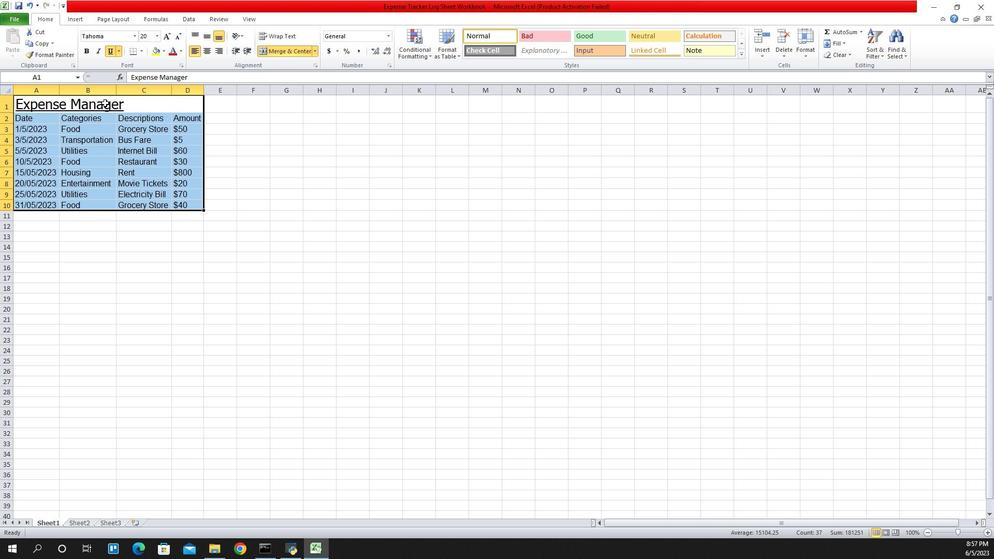 
